 Task: Find connections with filter location Ganderkesee with filter topic #recruitmentwith filter profile language English with filter current company Condé Nast India with filter school Careers updates for engineering Students with filter industry Biotechnology Research with filter service category Team Building with filter keywords title Web Designer
Action: Mouse moved to (575, 71)
Screenshot: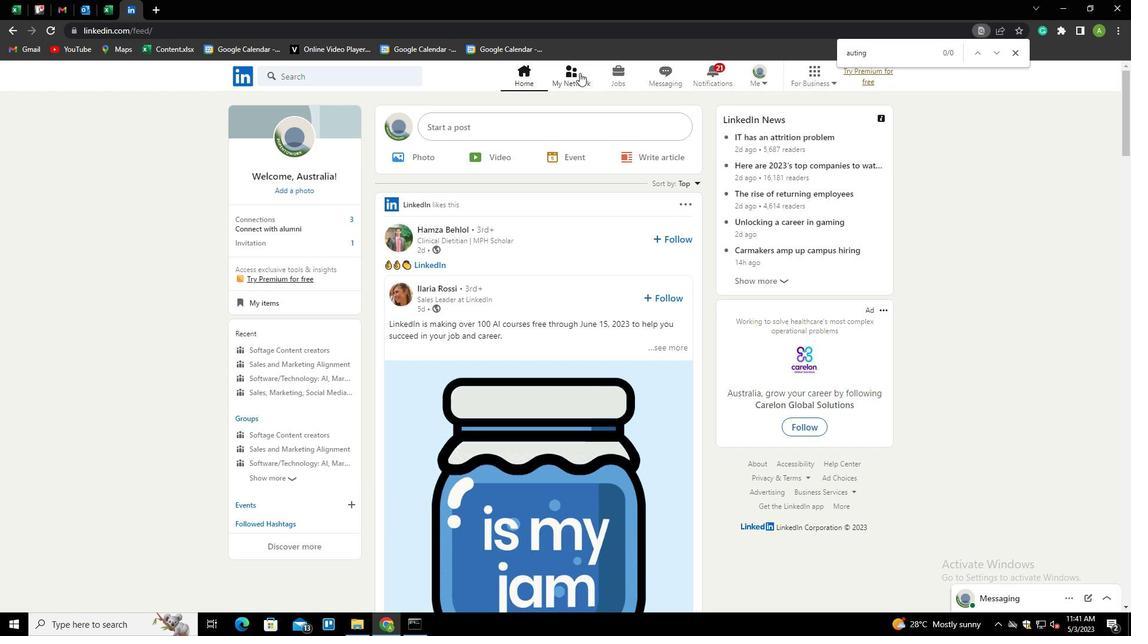 
Action: Mouse pressed left at (575, 71)
Screenshot: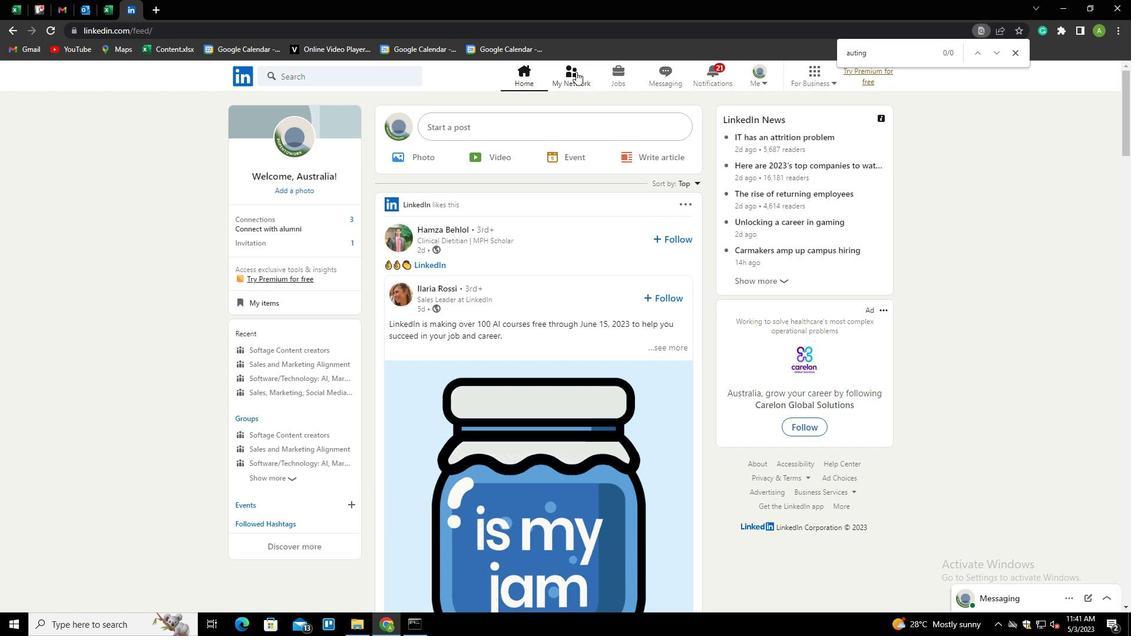 
Action: Mouse moved to (309, 143)
Screenshot: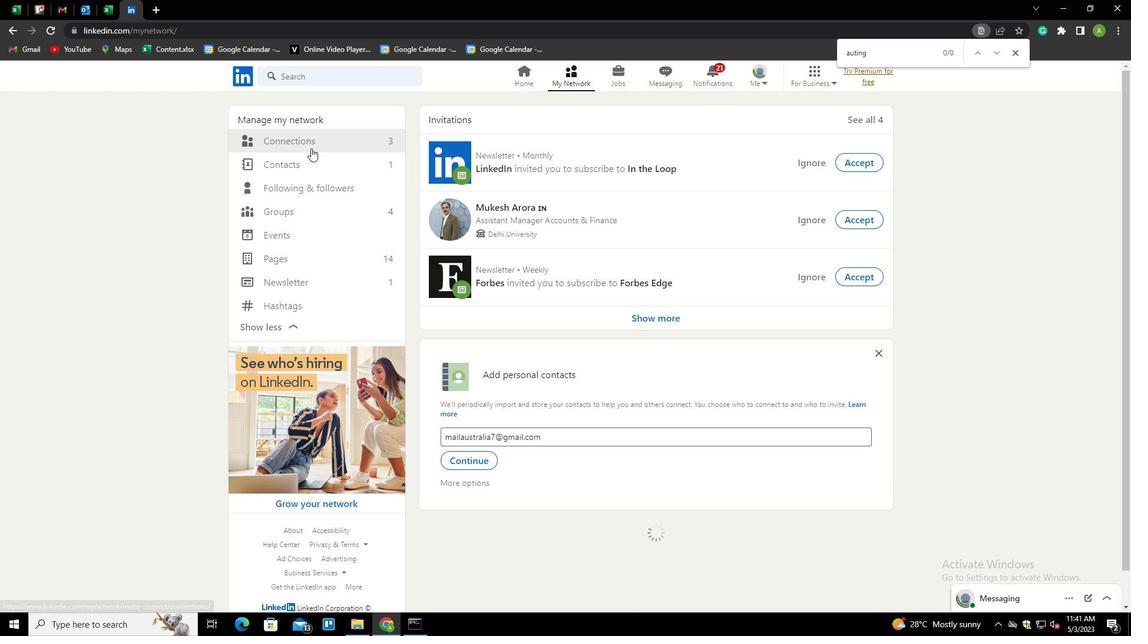 
Action: Mouse pressed left at (309, 143)
Screenshot: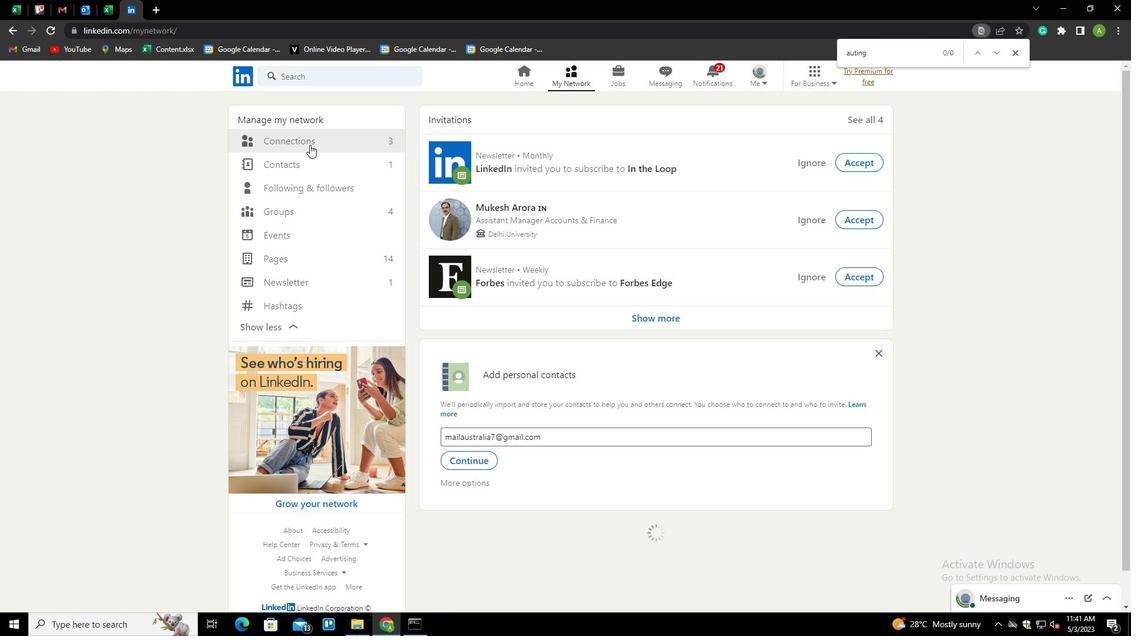 
Action: Mouse moved to (660, 141)
Screenshot: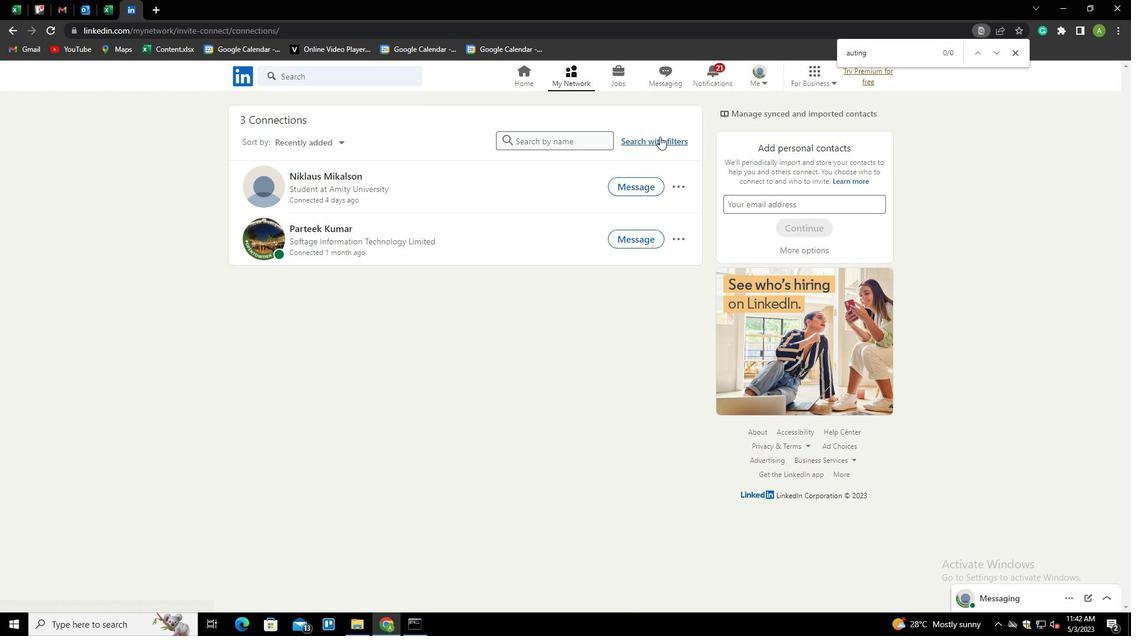 
Action: Mouse pressed left at (660, 141)
Screenshot: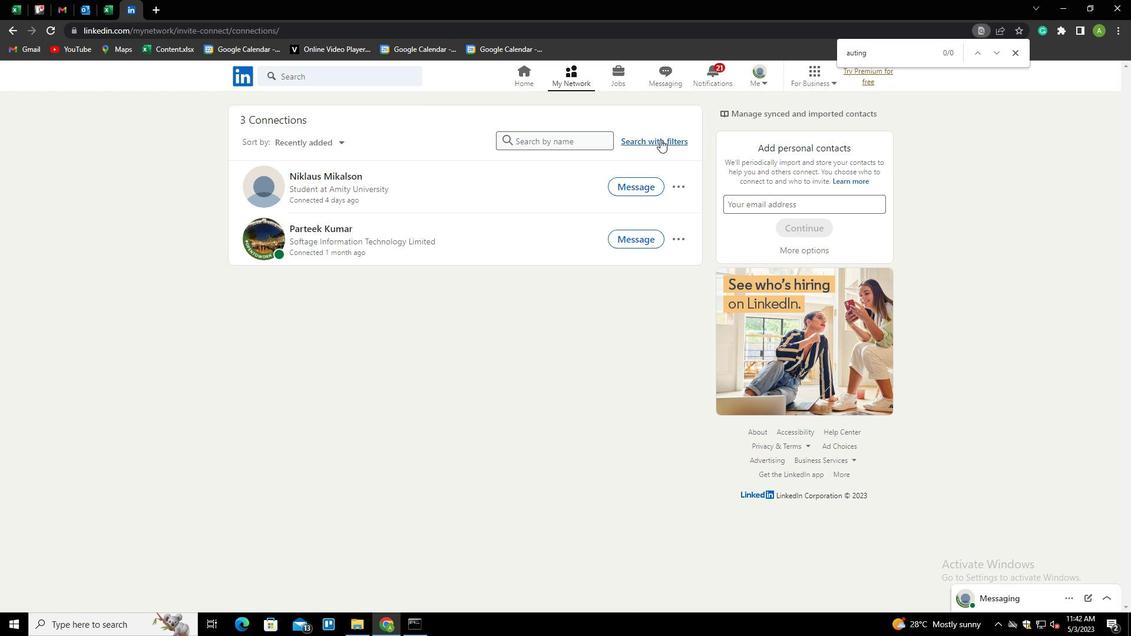 
Action: Mouse moved to (601, 109)
Screenshot: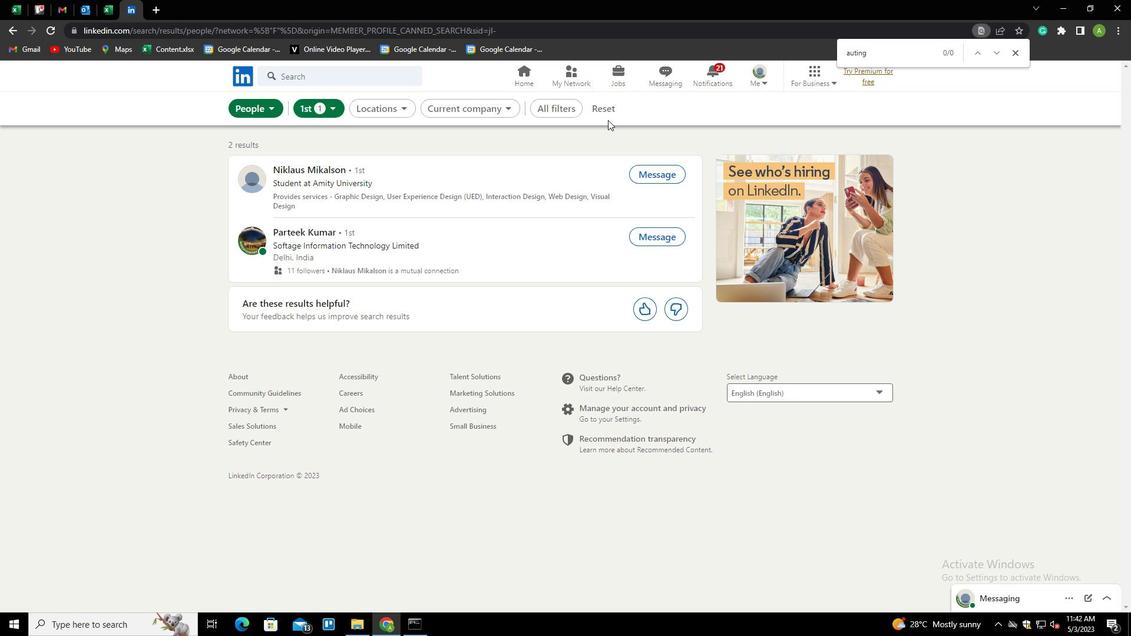 
Action: Mouse pressed left at (601, 109)
Screenshot: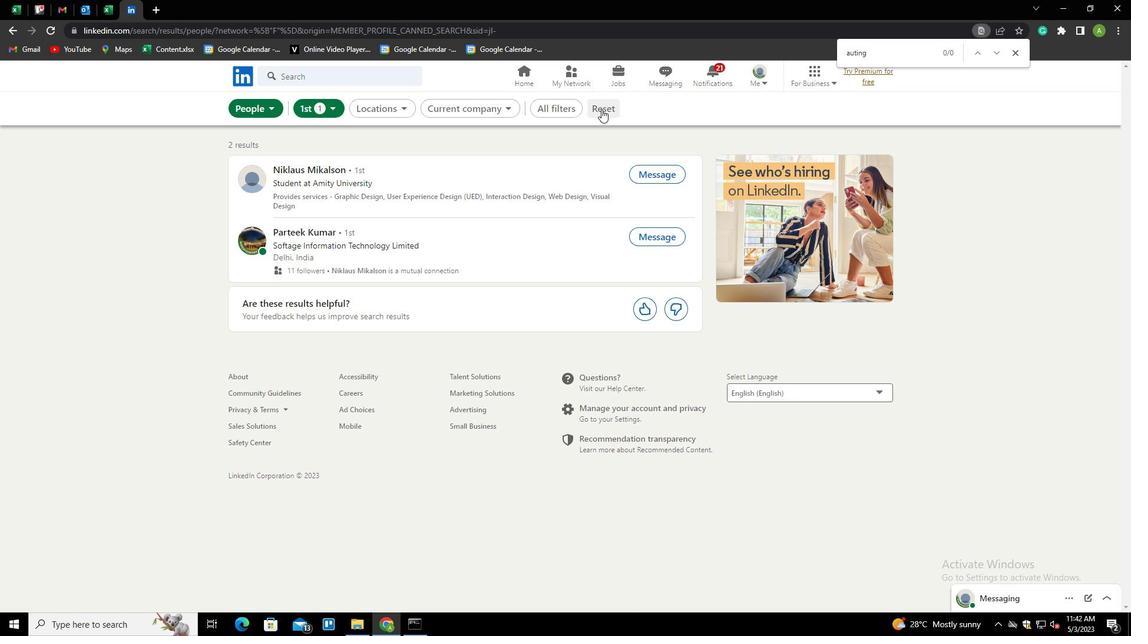 
Action: Mouse moved to (588, 109)
Screenshot: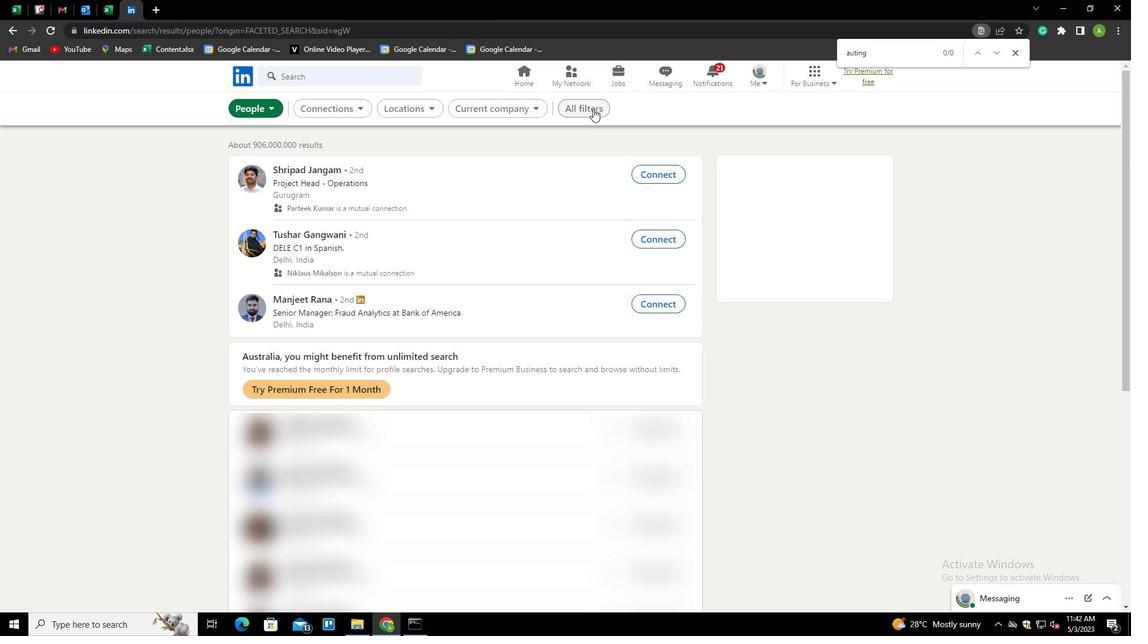 
Action: Mouse pressed left at (588, 109)
Screenshot: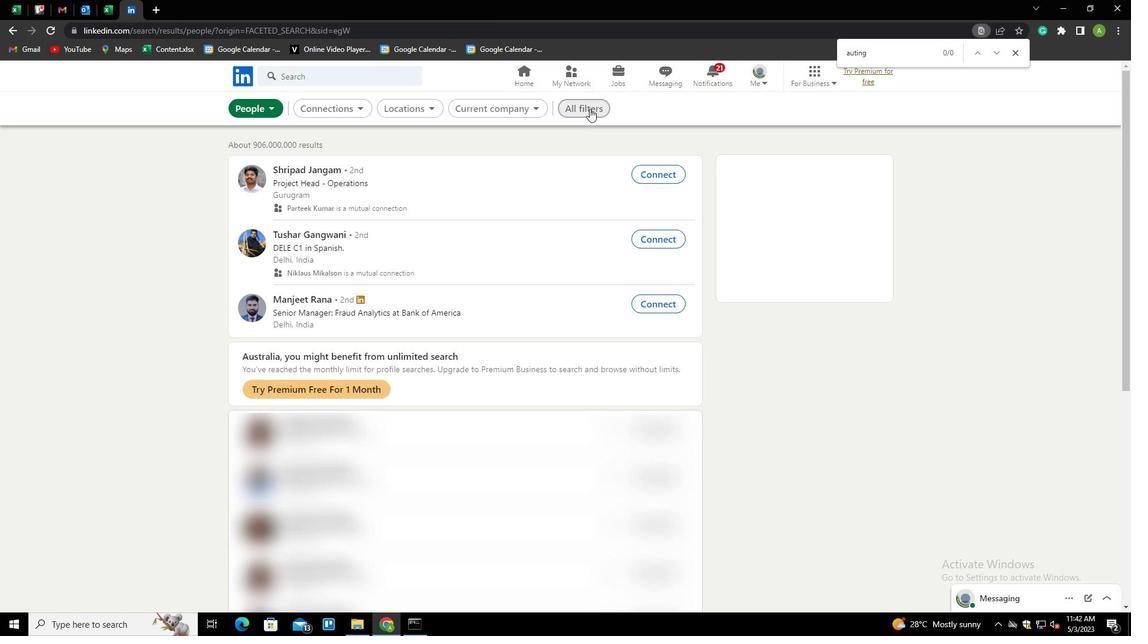 
Action: Mouse moved to (984, 360)
Screenshot: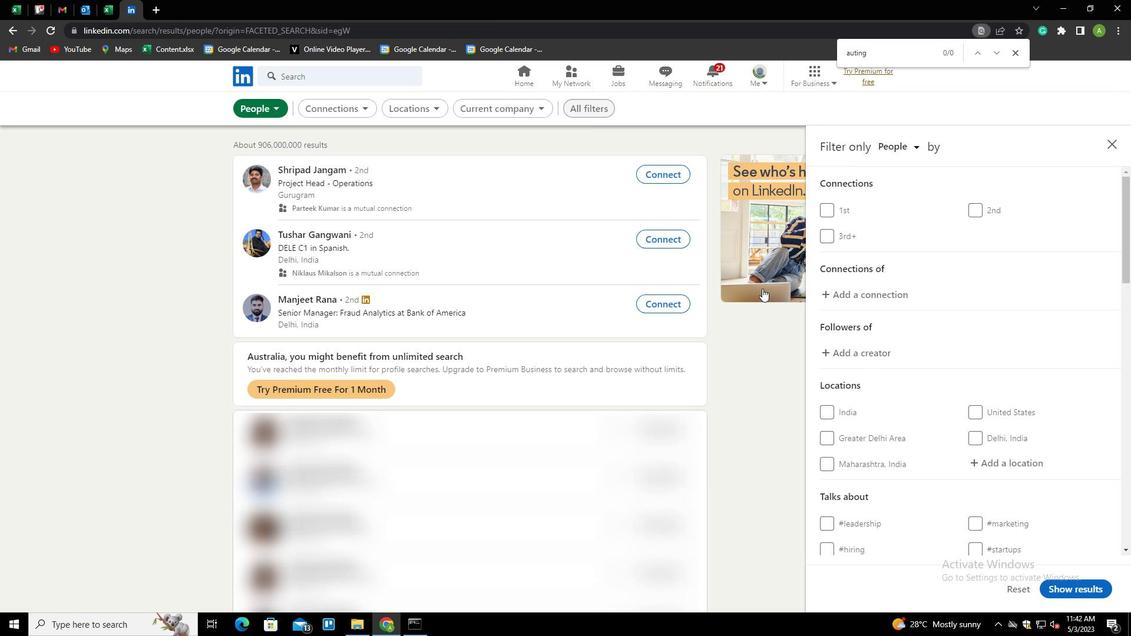 
Action: Mouse scrolled (984, 359) with delta (0, 0)
Screenshot: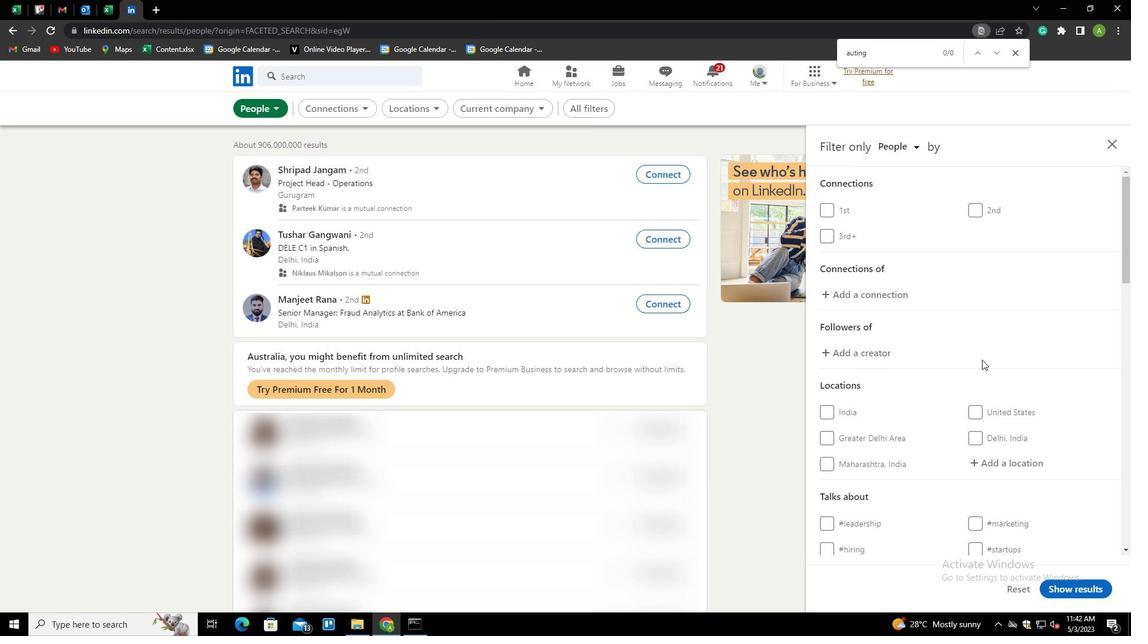 
Action: Mouse moved to (986, 405)
Screenshot: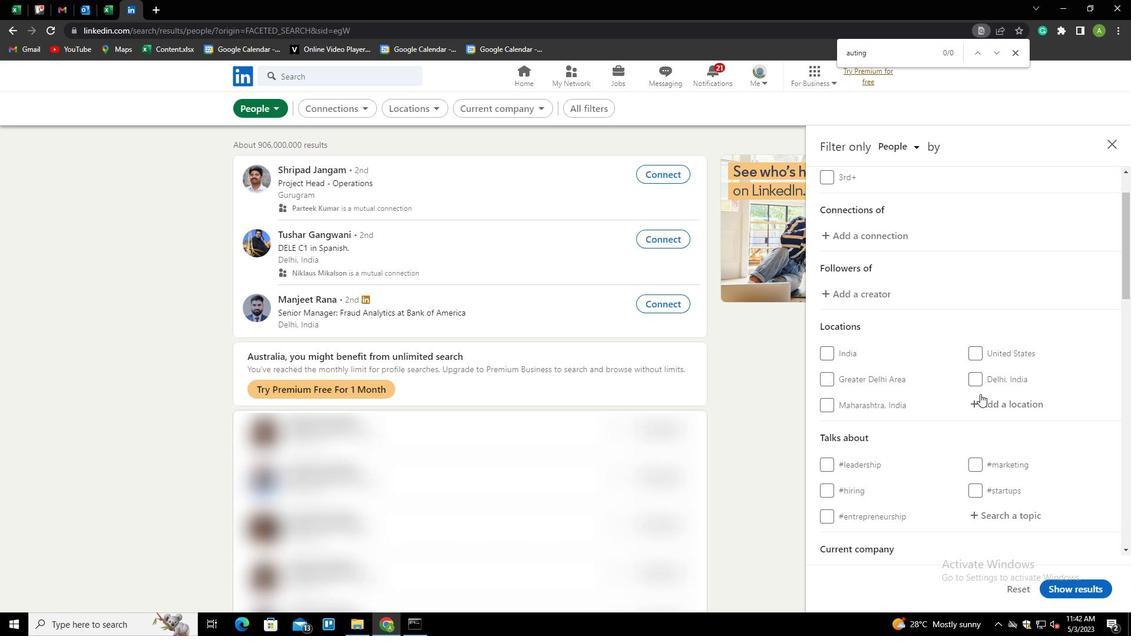 
Action: Mouse pressed left at (986, 405)
Screenshot: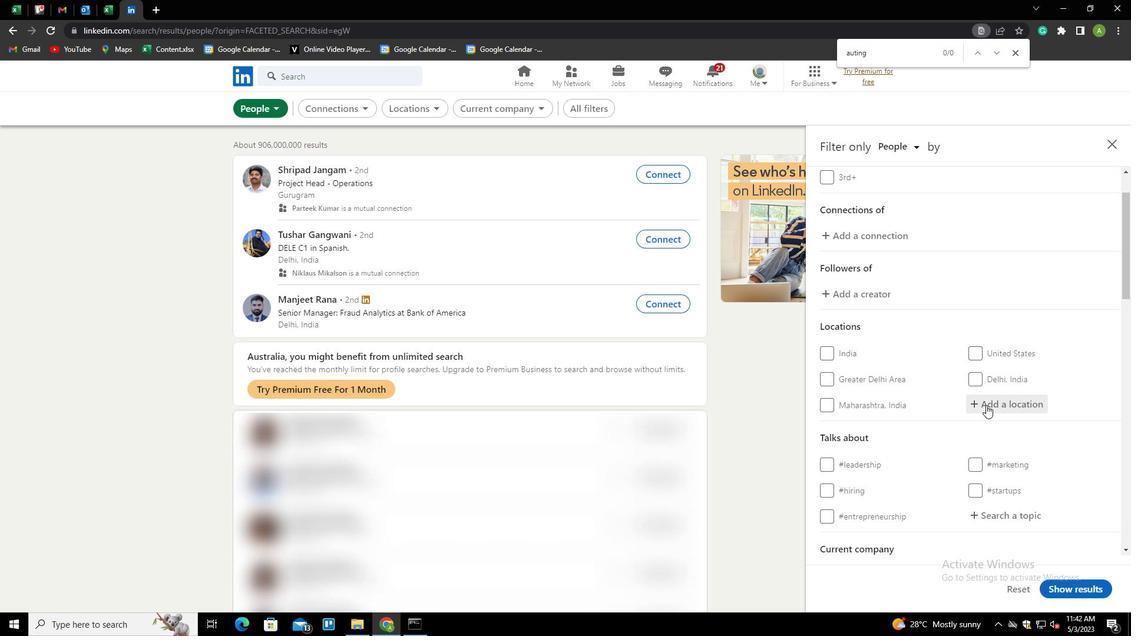 
Action: Mouse moved to (987, 405)
Screenshot: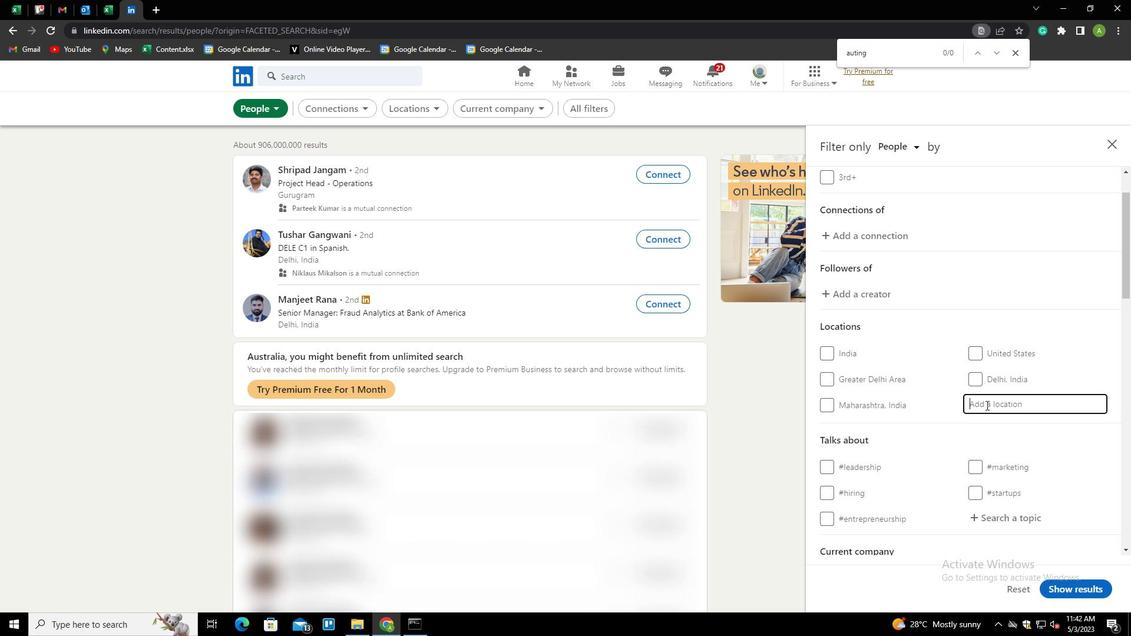 
Action: Key pressed <Key.shift>
Screenshot: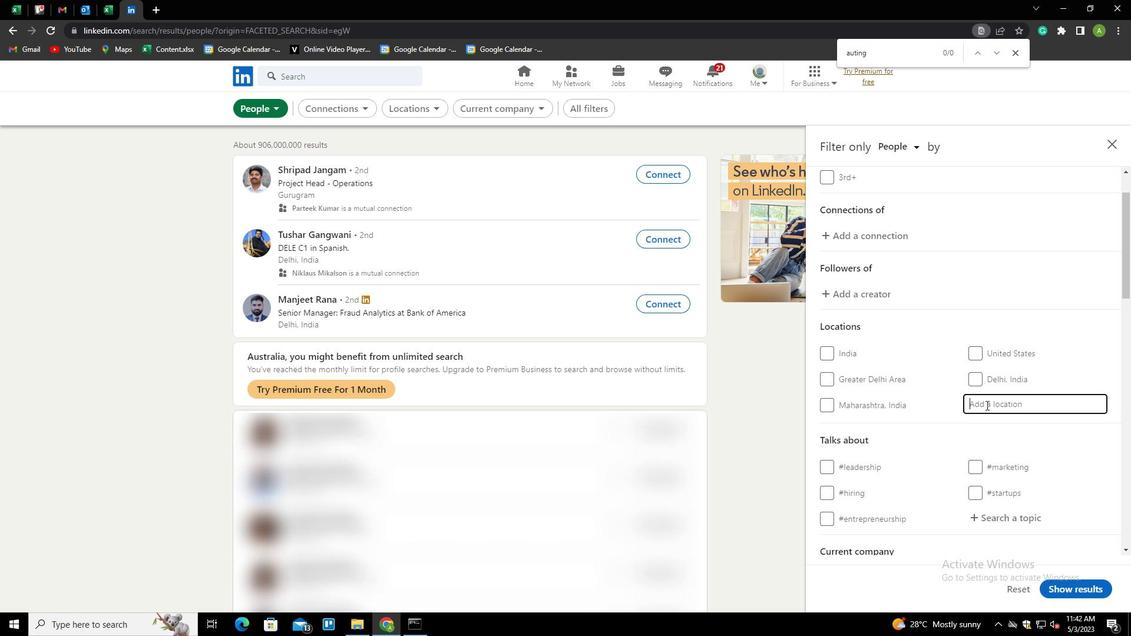 
Action: Mouse moved to (987, 405)
Screenshot: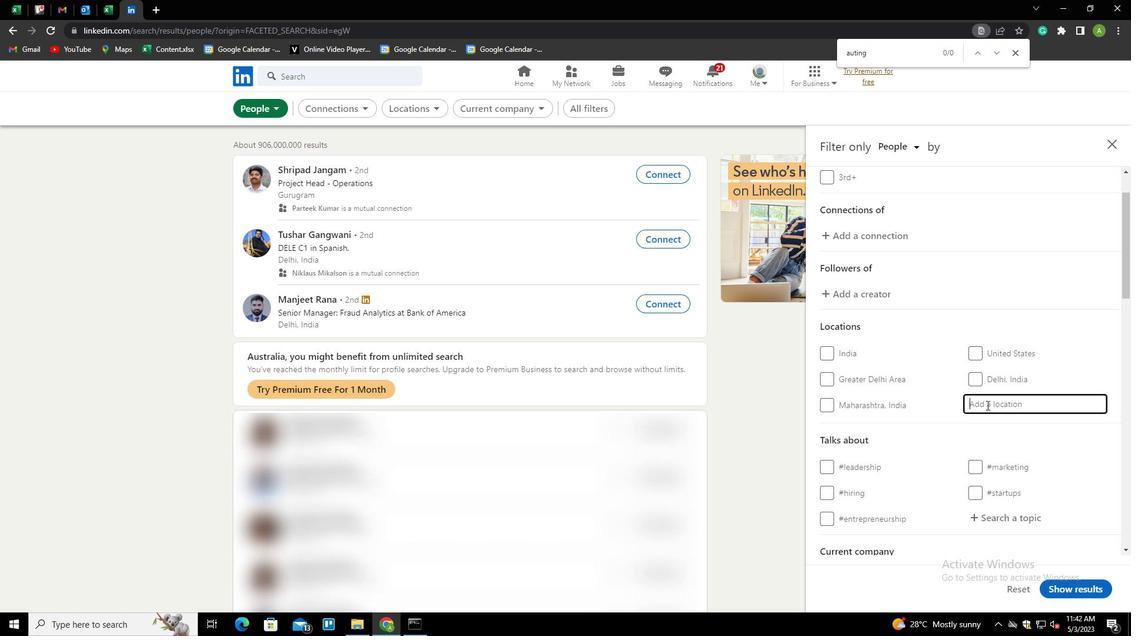 
Action: Key pressed GENDERKESEE
Screenshot: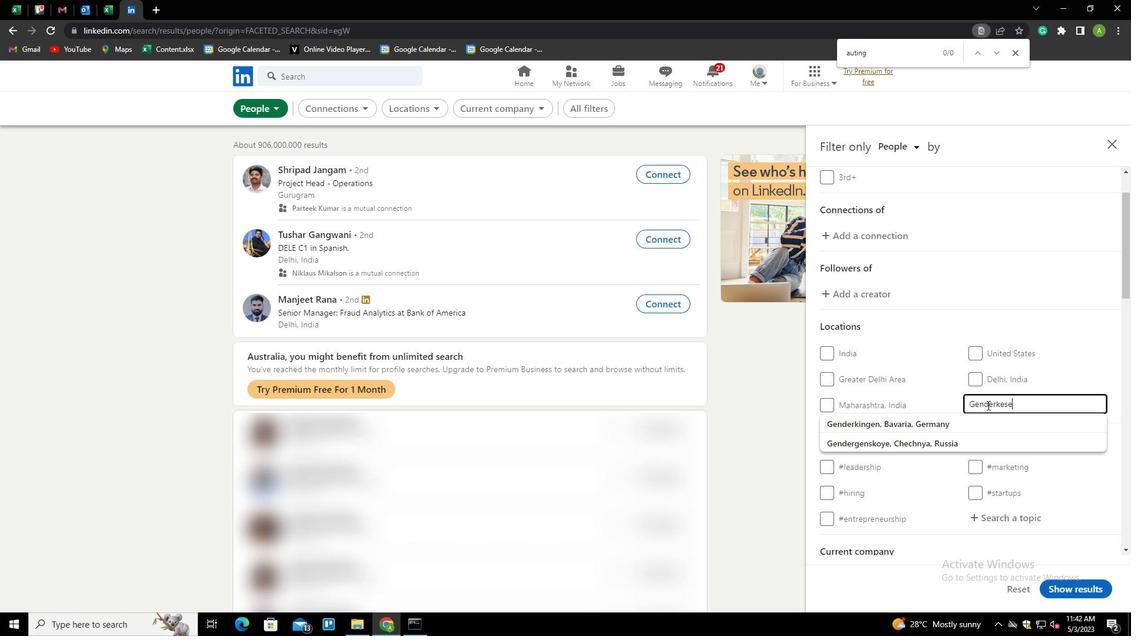 
Action: Mouse moved to (1067, 441)
Screenshot: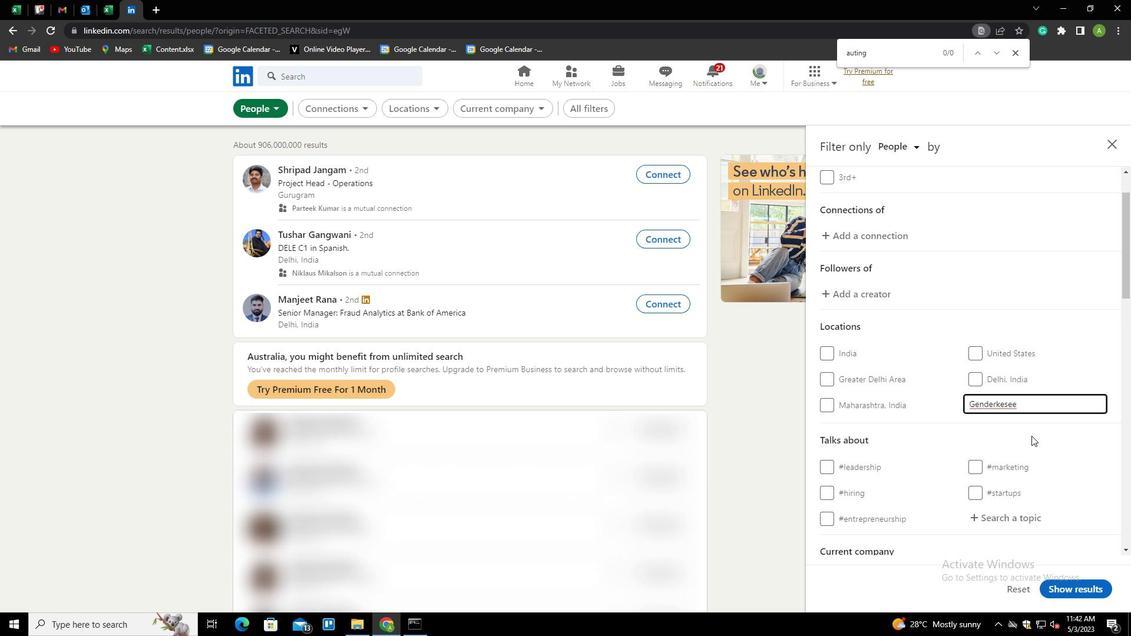 
Action: Mouse pressed left at (1067, 441)
Screenshot: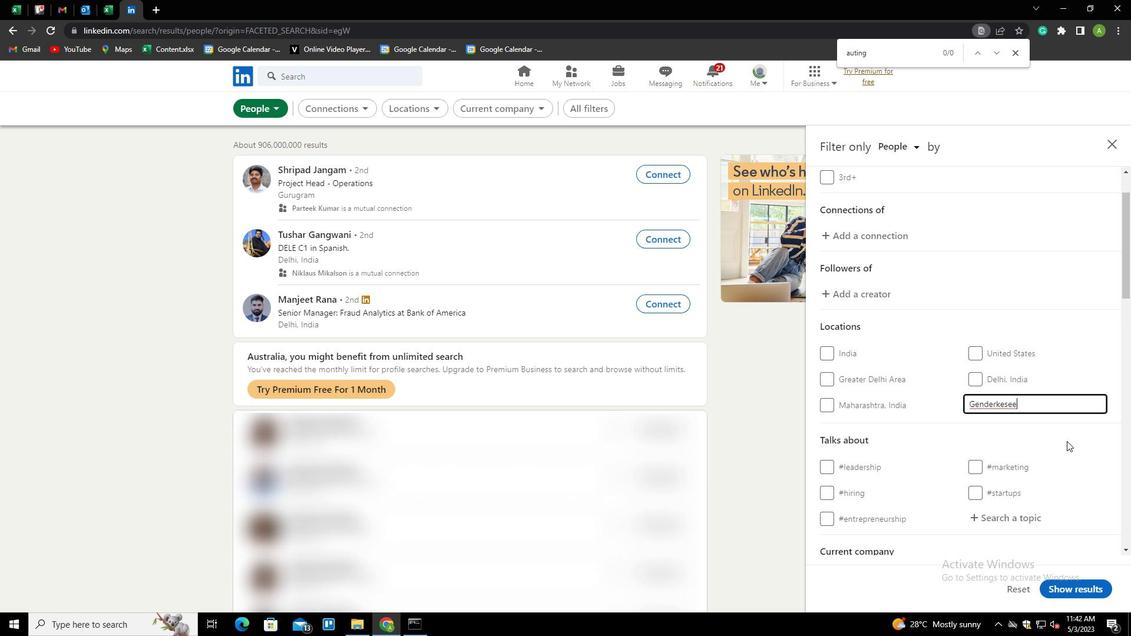 
Action: Mouse scrolled (1067, 440) with delta (0, 0)
Screenshot: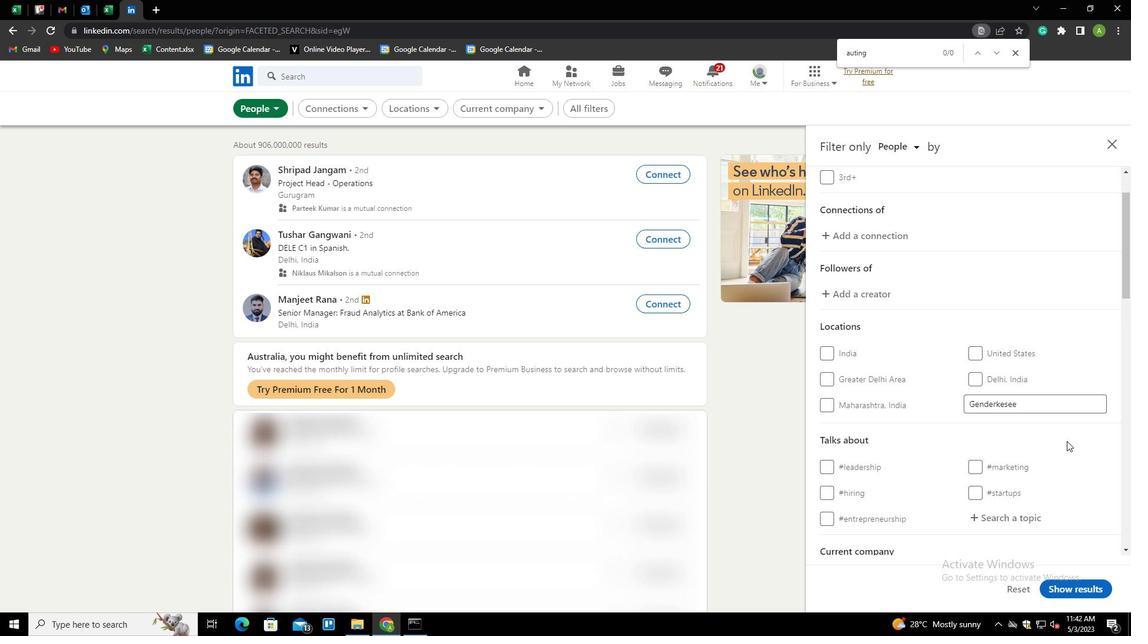 
Action: Mouse scrolled (1067, 440) with delta (0, 0)
Screenshot: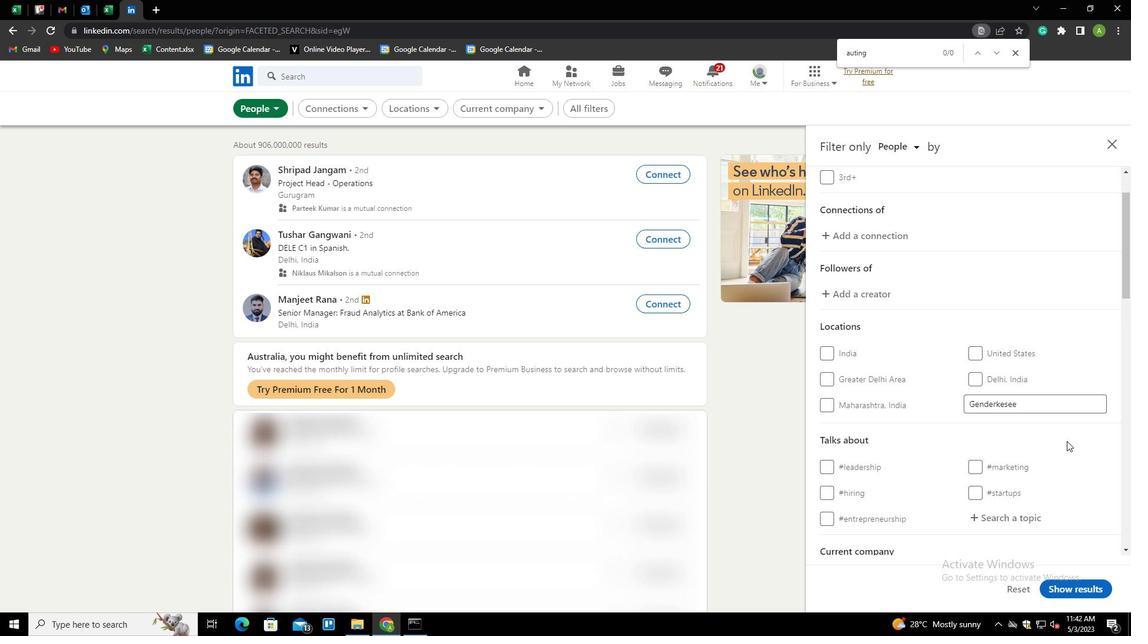 
Action: Mouse moved to (1014, 398)
Screenshot: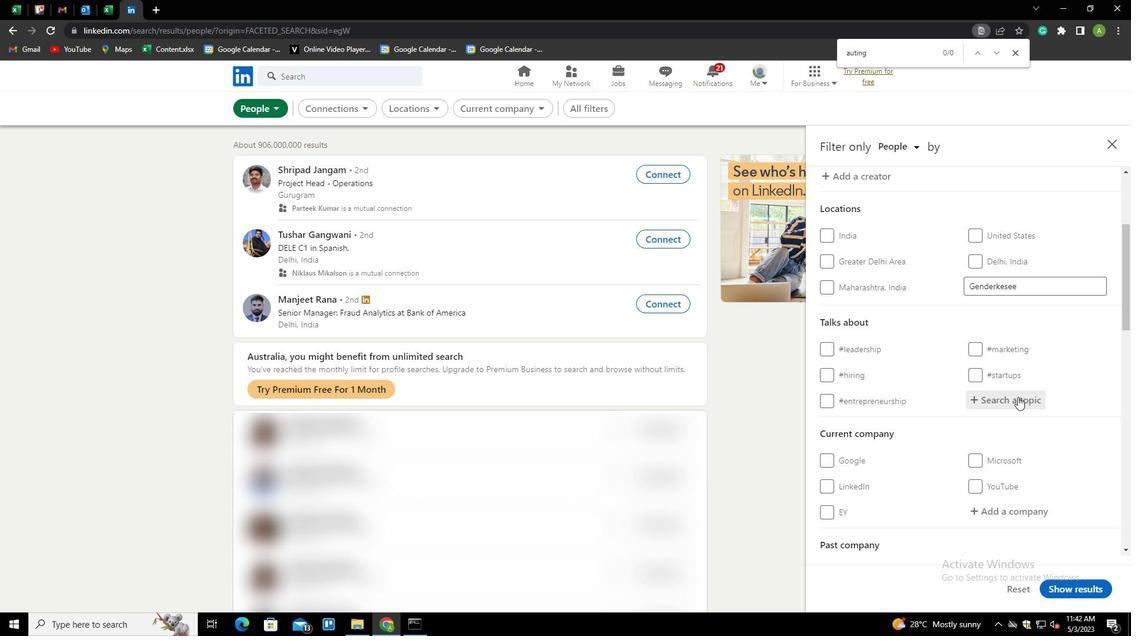 
Action: Mouse pressed left at (1014, 398)
Screenshot: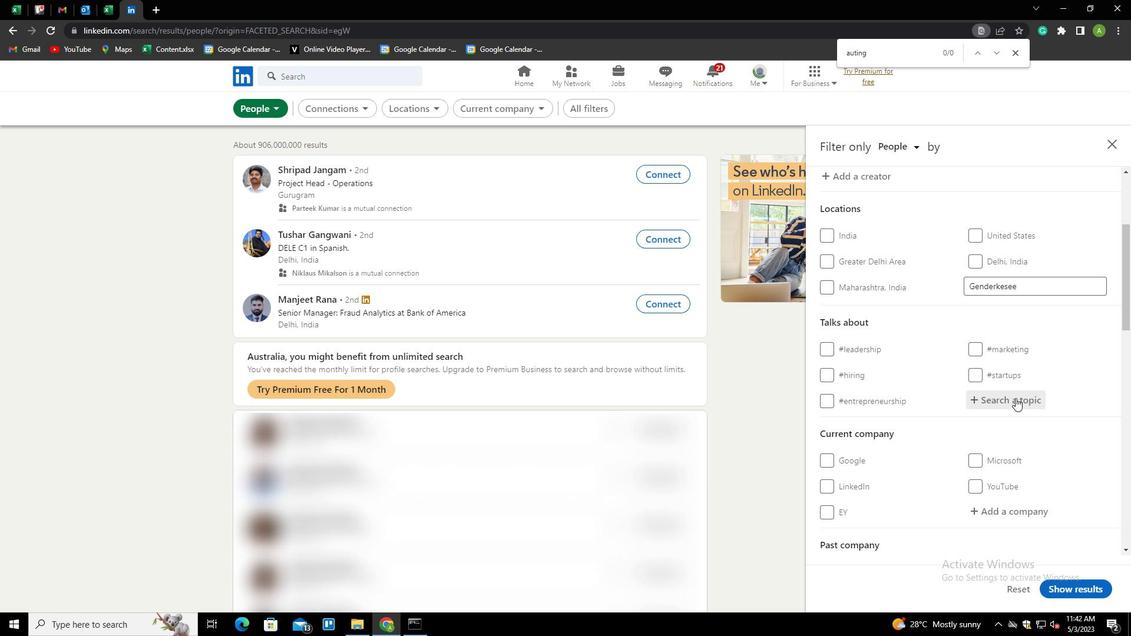 
Action: Mouse moved to (1015, 401)
Screenshot: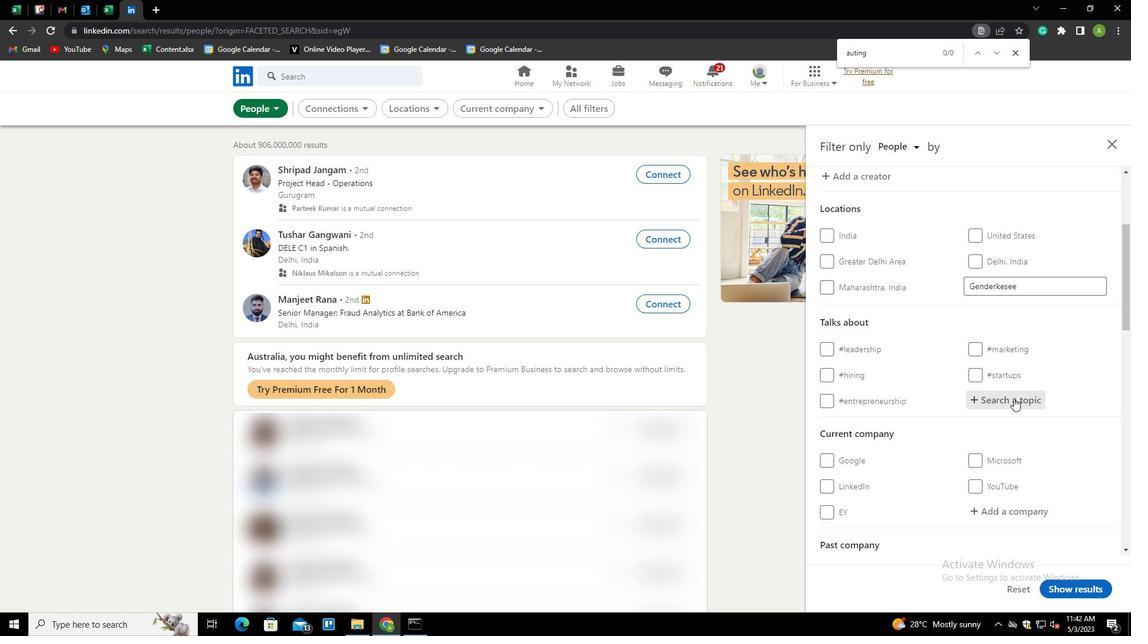 
Action: Key pressed RECRUITMENT<Key.down><Key.enter>
Screenshot: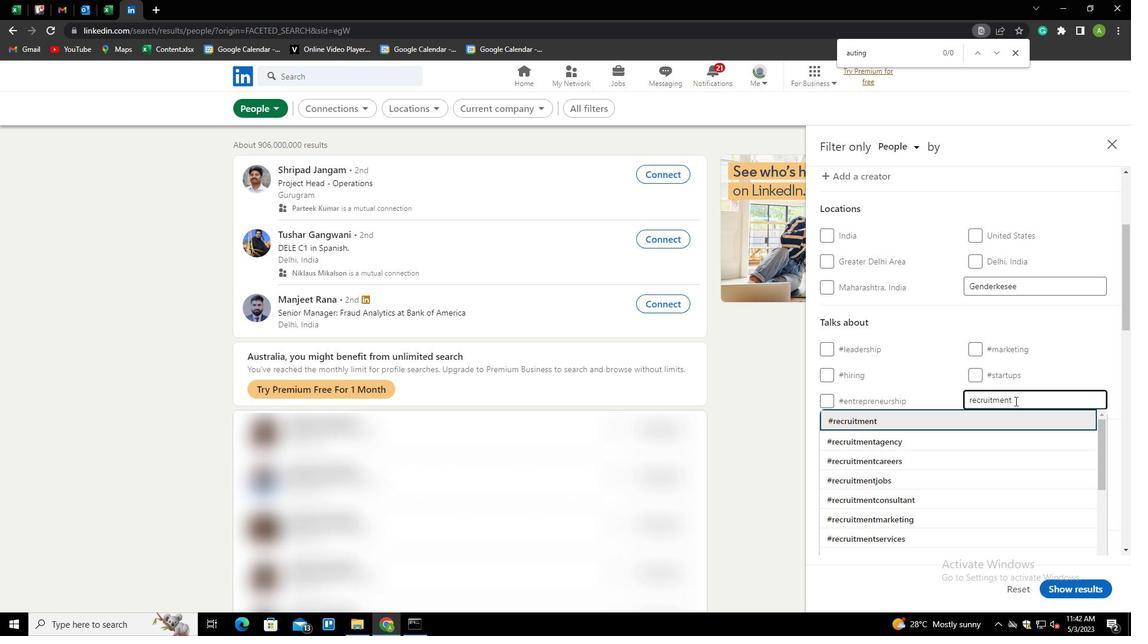 
Action: Mouse scrolled (1015, 400) with delta (0, 0)
Screenshot: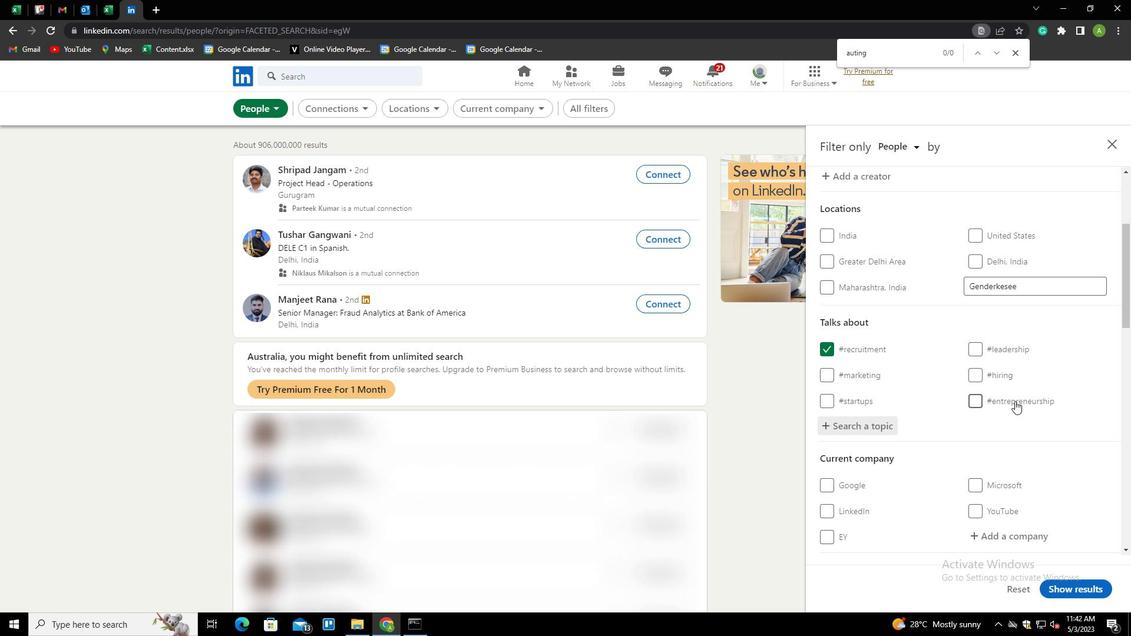 
Action: Mouse scrolled (1015, 400) with delta (0, 0)
Screenshot: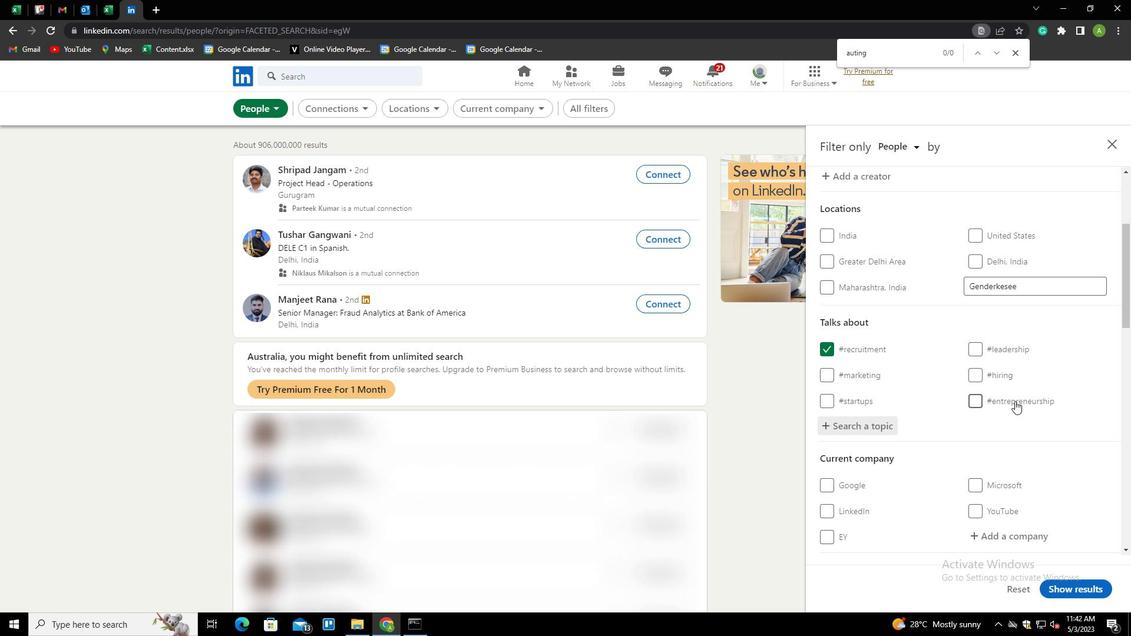 
Action: Mouse scrolled (1015, 400) with delta (0, 0)
Screenshot: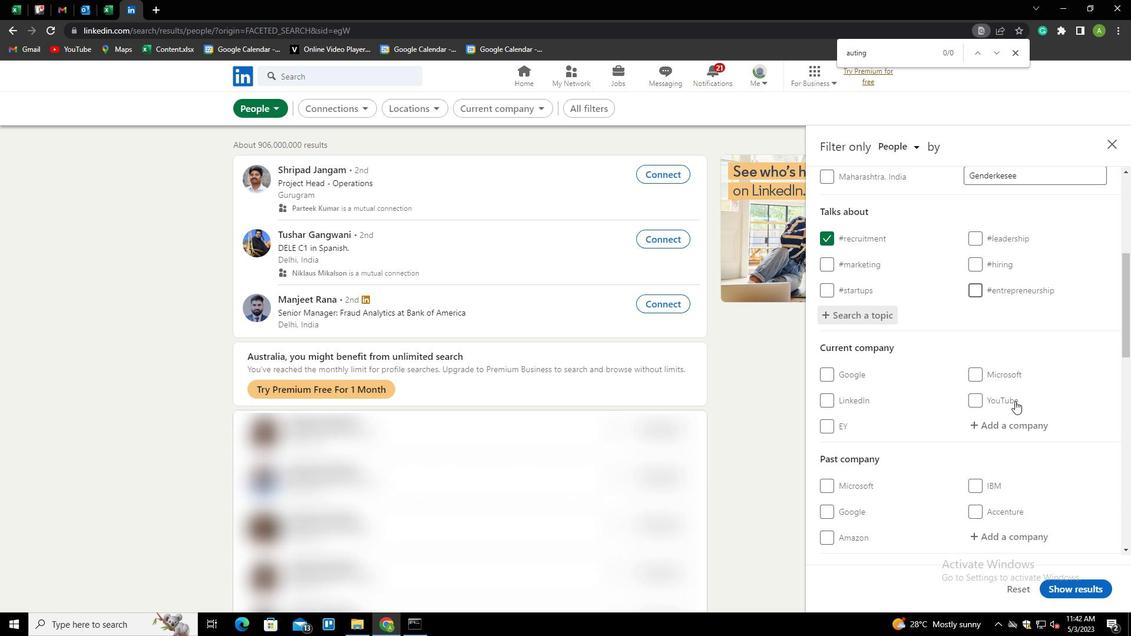 
Action: Mouse scrolled (1015, 400) with delta (0, 0)
Screenshot: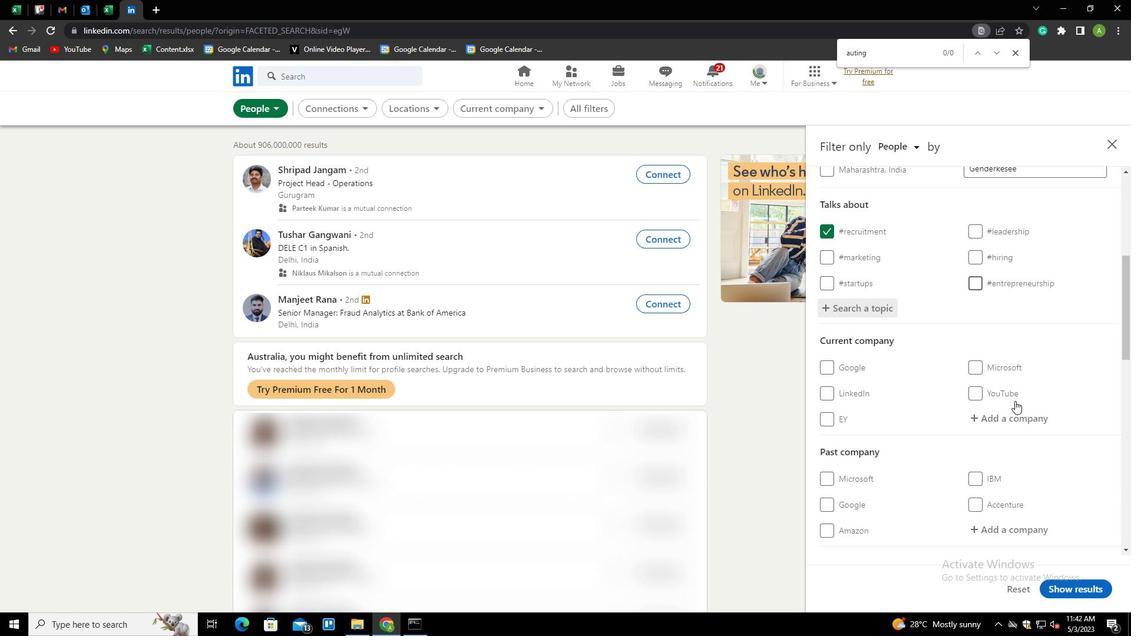 
Action: Mouse scrolled (1015, 400) with delta (0, 0)
Screenshot: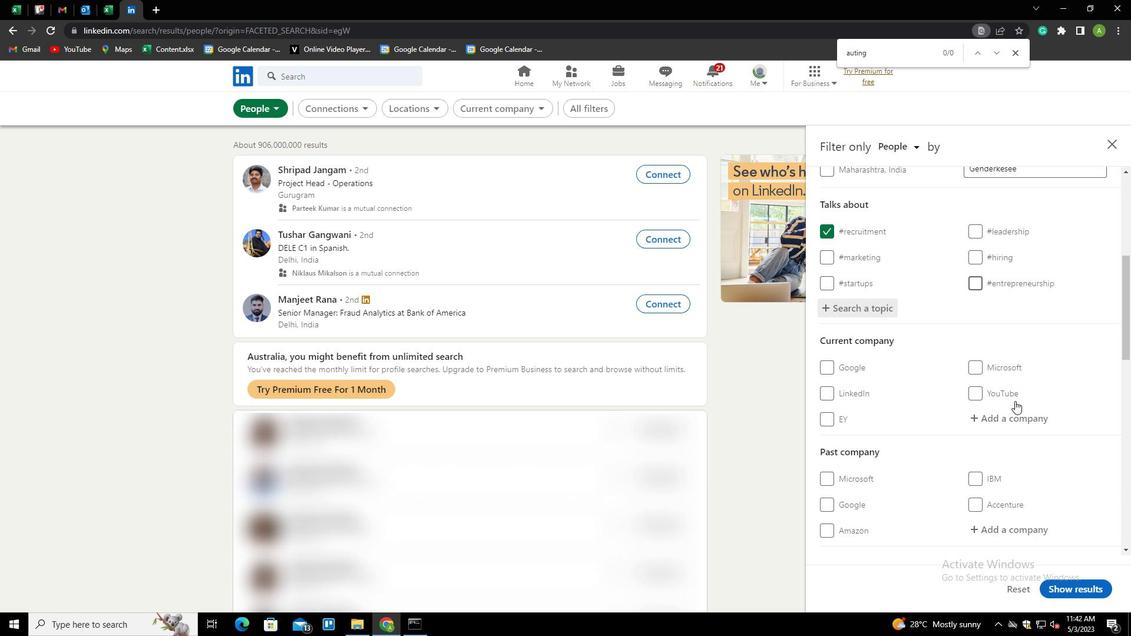 
Action: Mouse scrolled (1015, 400) with delta (0, 0)
Screenshot: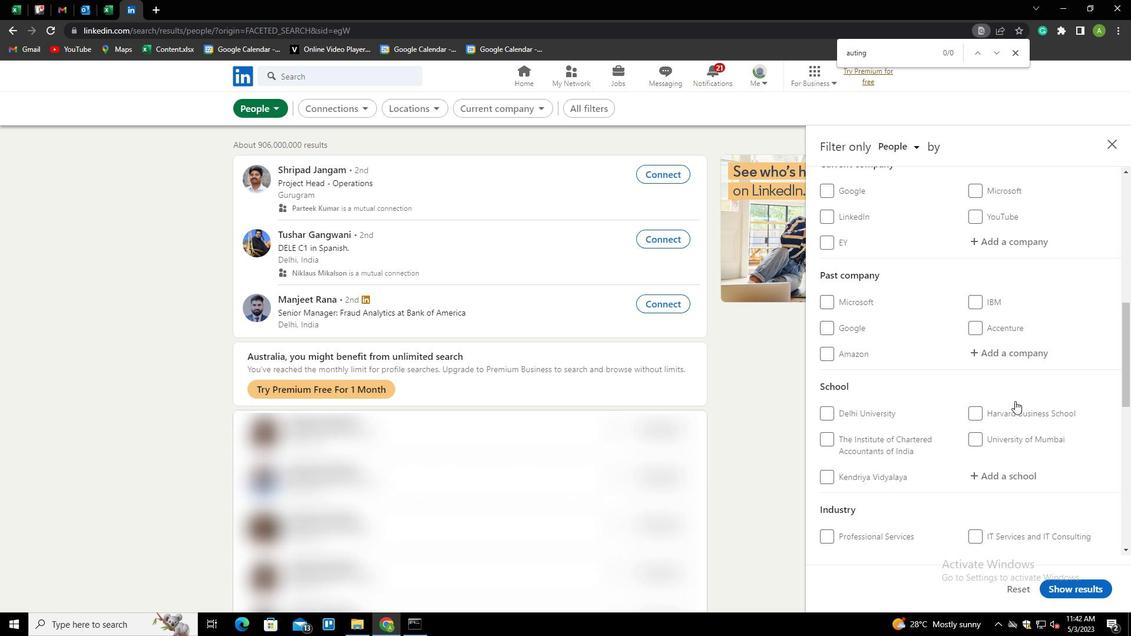
Action: Mouse scrolled (1015, 400) with delta (0, 0)
Screenshot: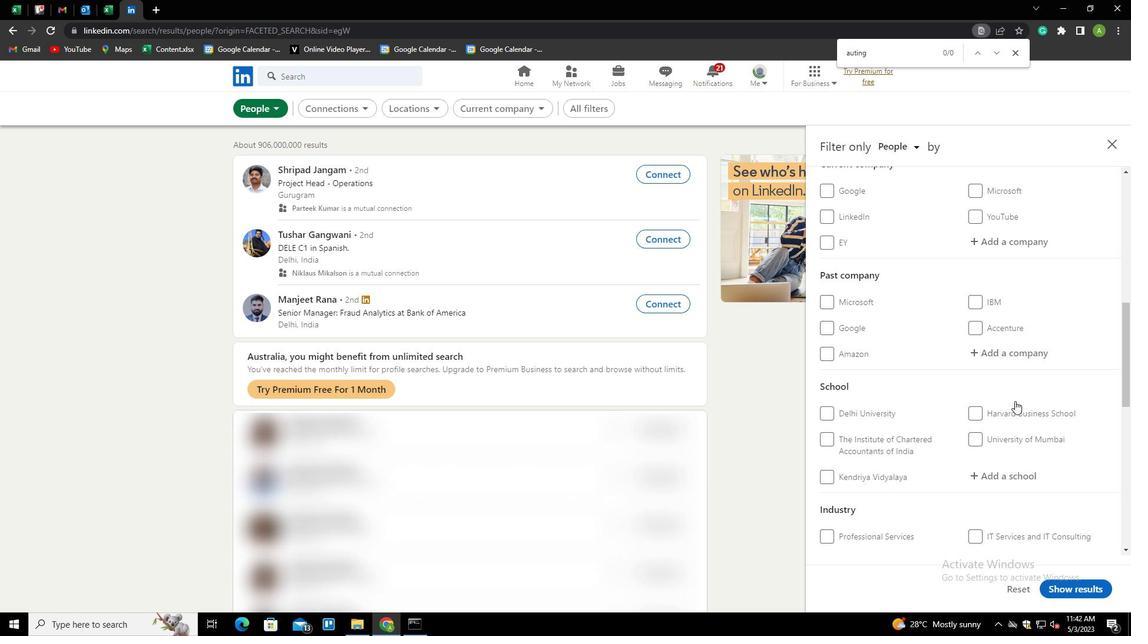 
Action: Mouse scrolled (1015, 400) with delta (0, 0)
Screenshot: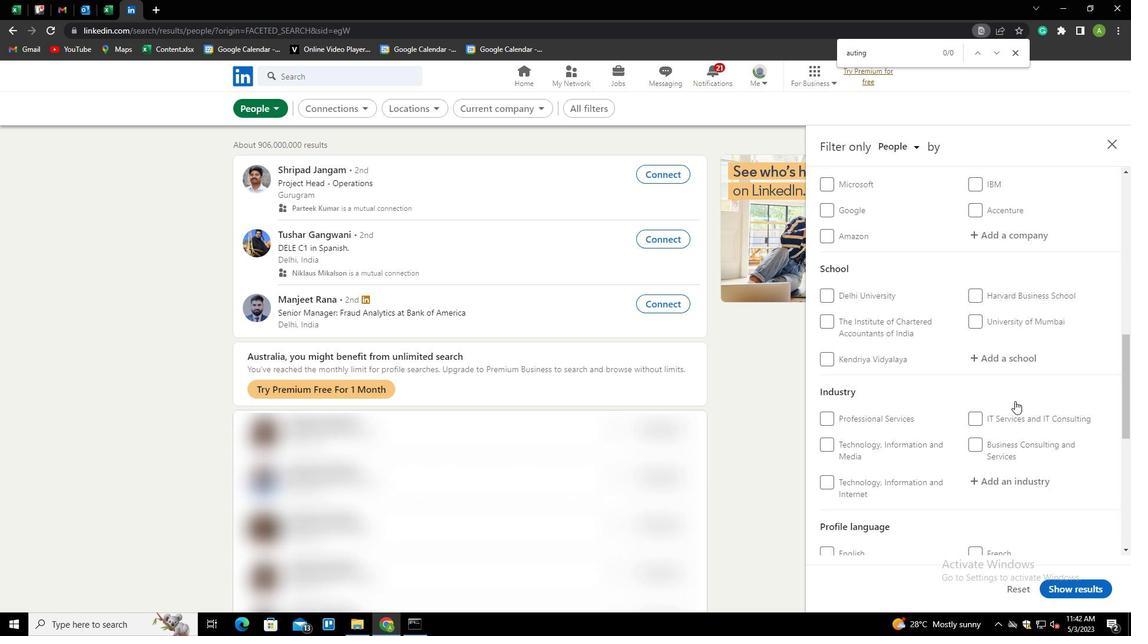 
Action: Mouse scrolled (1015, 400) with delta (0, 0)
Screenshot: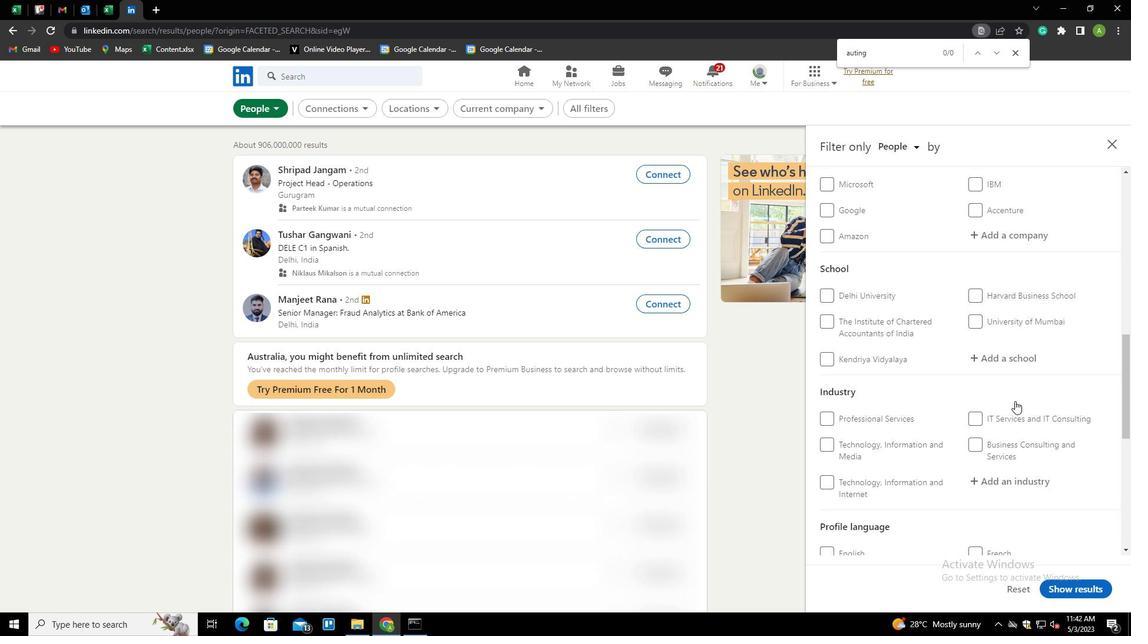 
Action: Mouse moved to (840, 435)
Screenshot: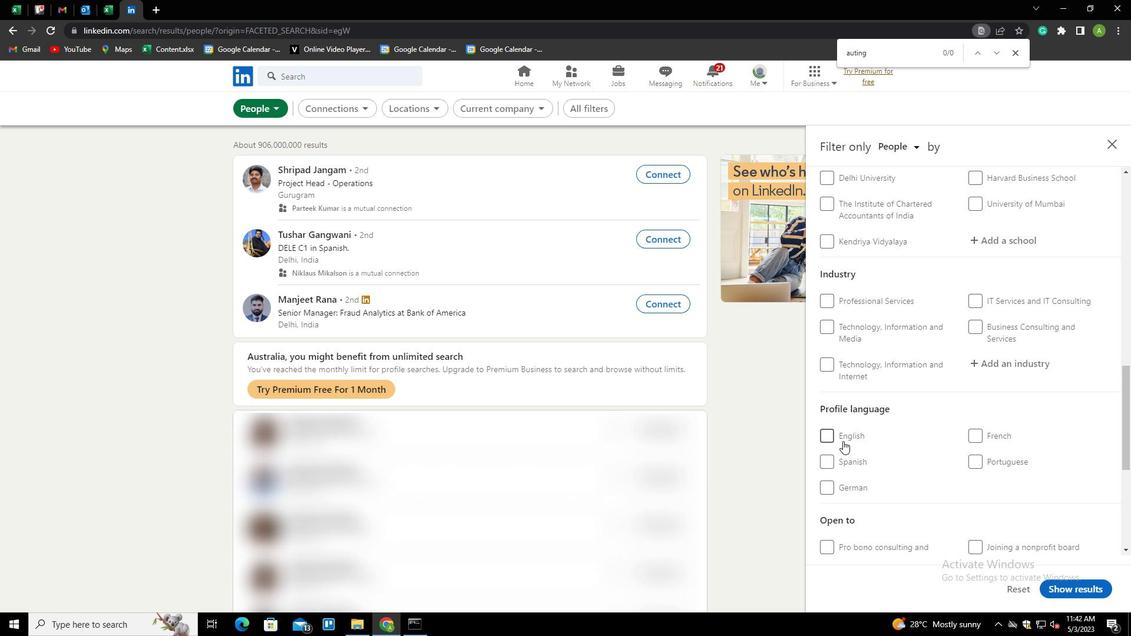 
Action: Mouse pressed left at (840, 435)
Screenshot: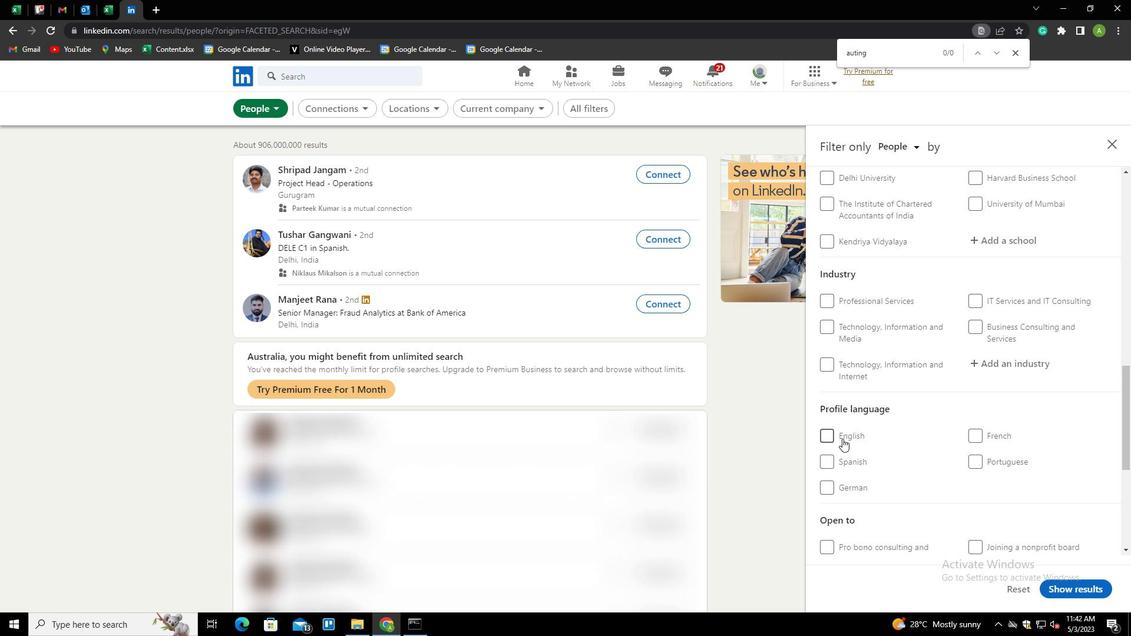 
Action: Mouse moved to (969, 406)
Screenshot: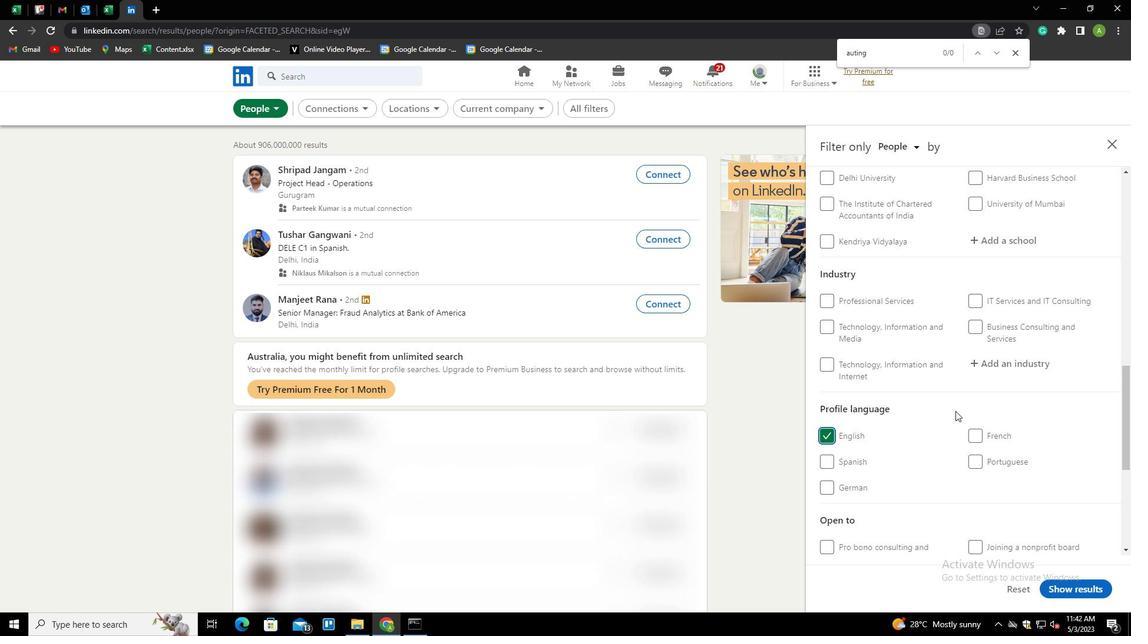 
Action: Mouse scrolled (969, 407) with delta (0, 0)
Screenshot: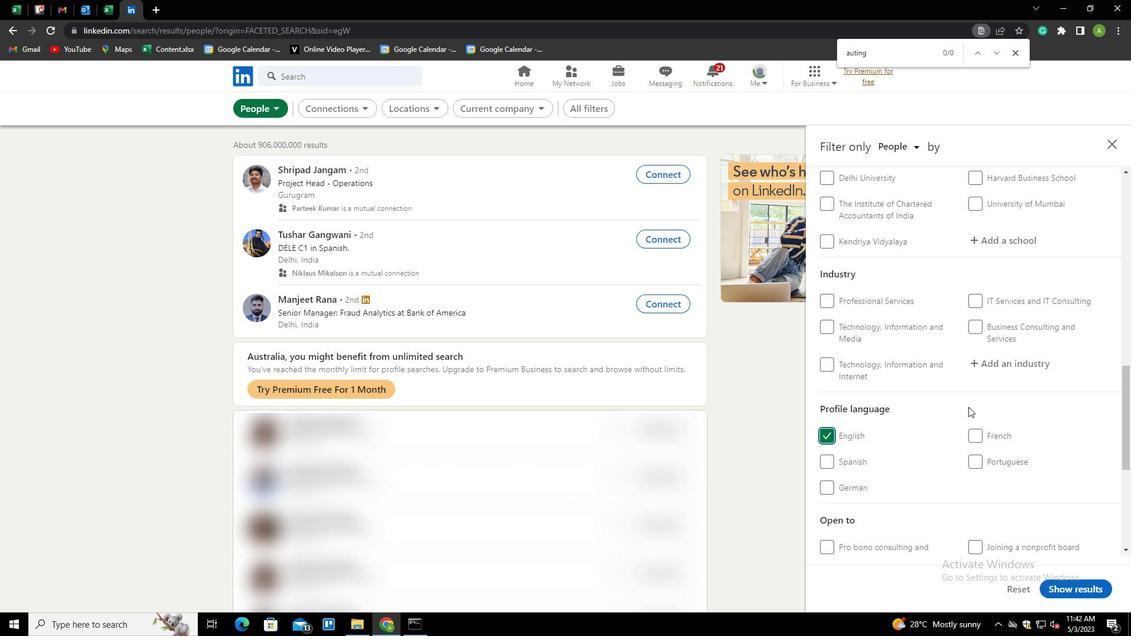 
Action: Mouse scrolled (969, 407) with delta (0, 0)
Screenshot: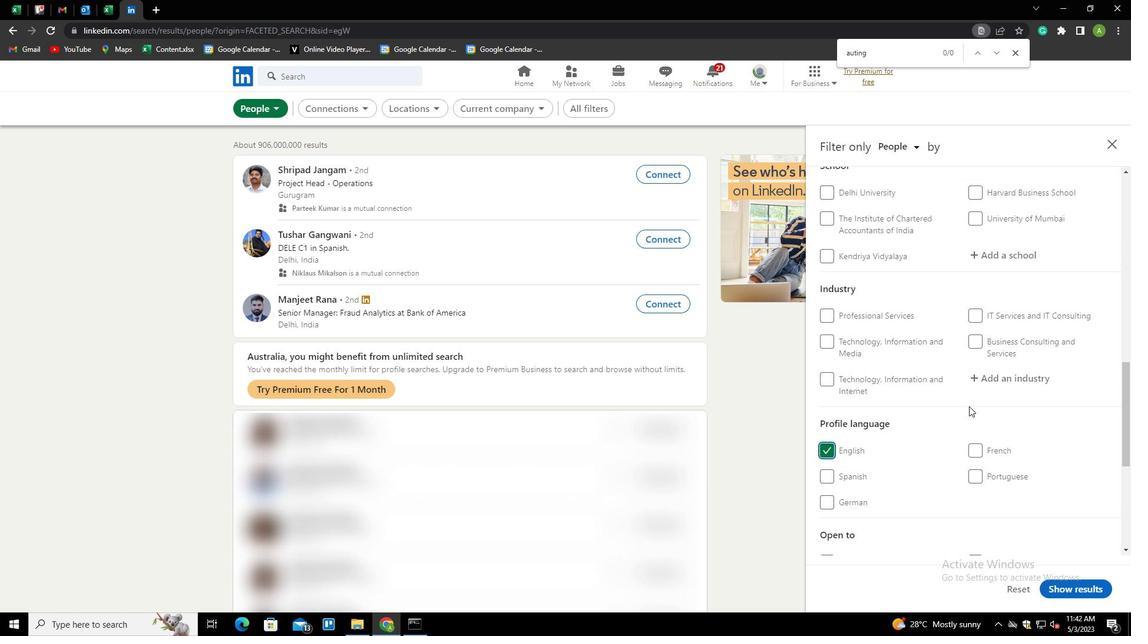 
Action: Mouse scrolled (969, 407) with delta (0, 0)
Screenshot: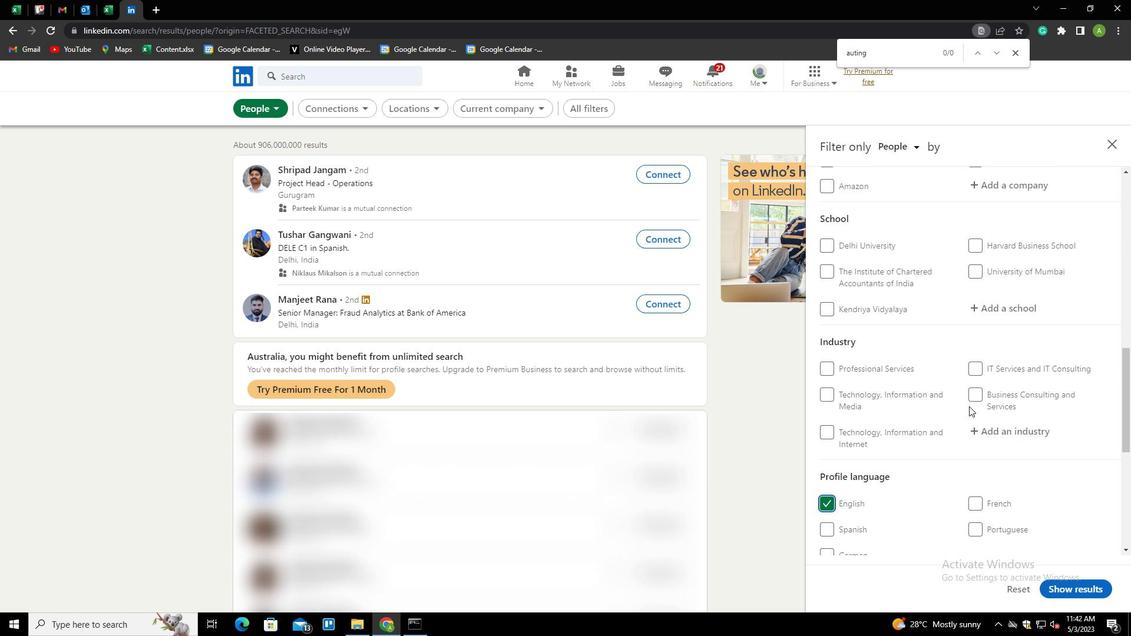 
Action: Mouse scrolled (969, 407) with delta (0, 0)
Screenshot: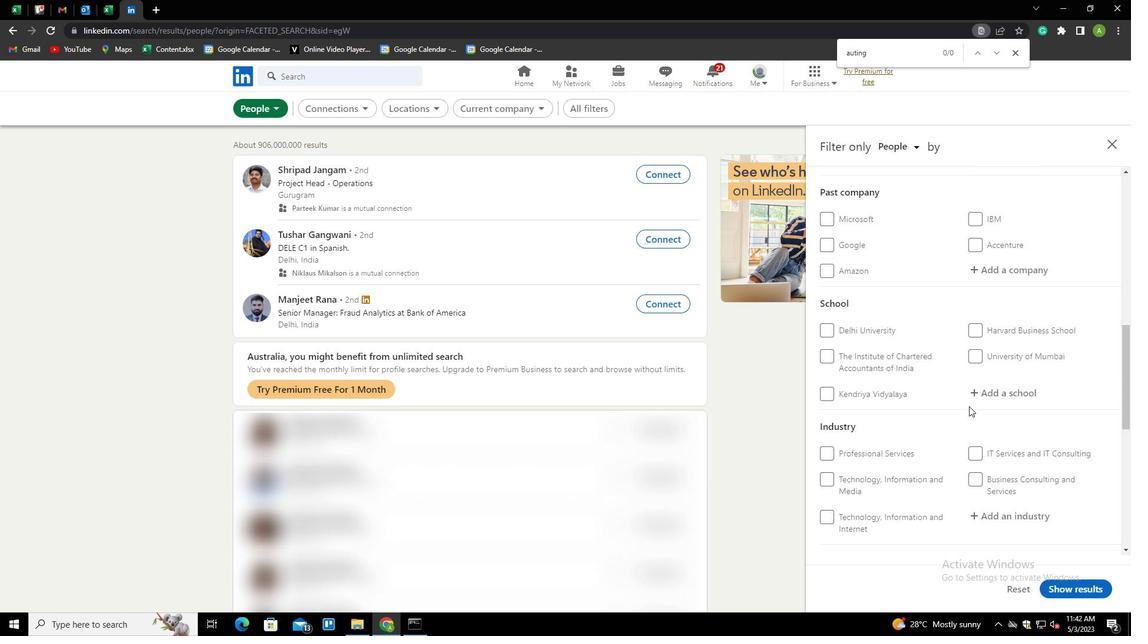 
Action: Mouse scrolled (969, 407) with delta (0, 0)
Screenshot: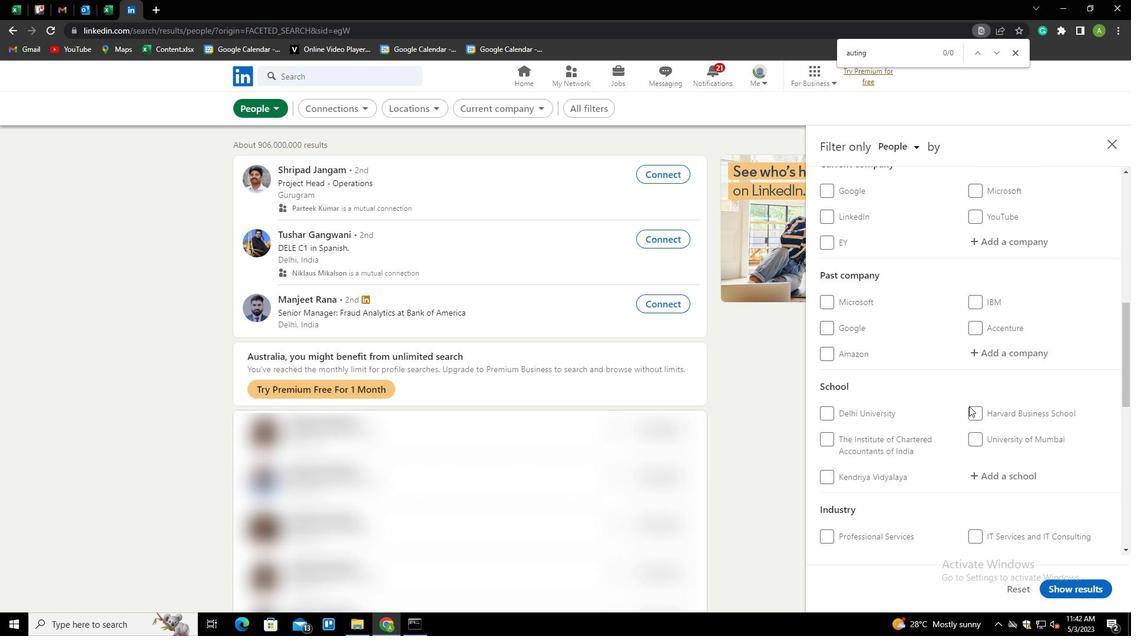
Action: Mouse scrolled (969, 407) with delta (0, 0)
Screenshot: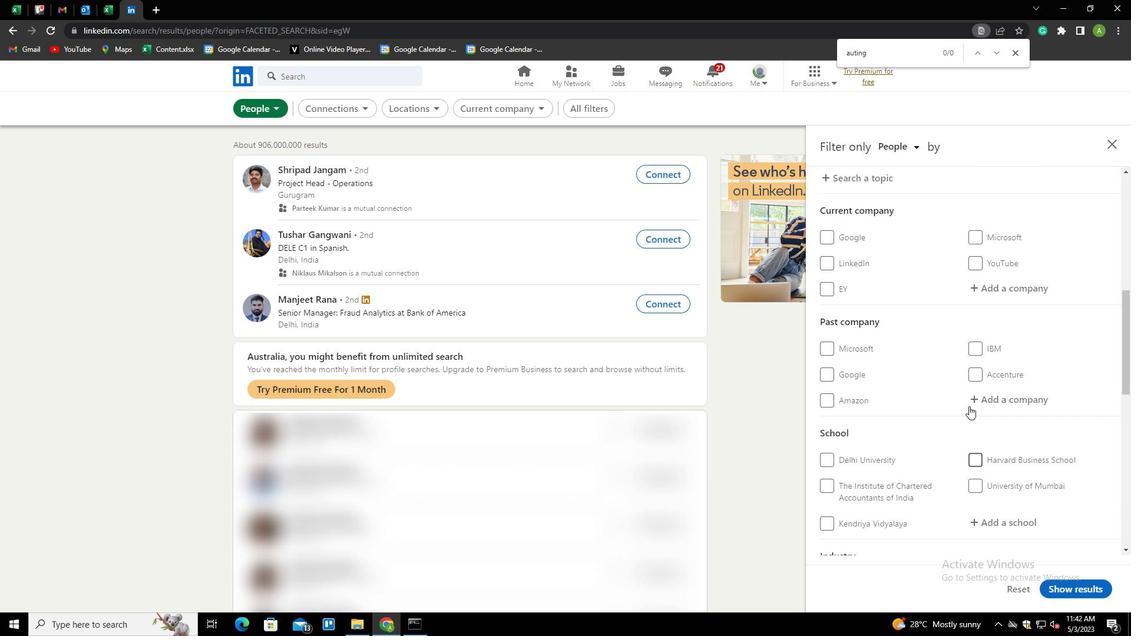 
Action: Mouse scrolled (969, 407) with delta (0, 0)
Screenshot: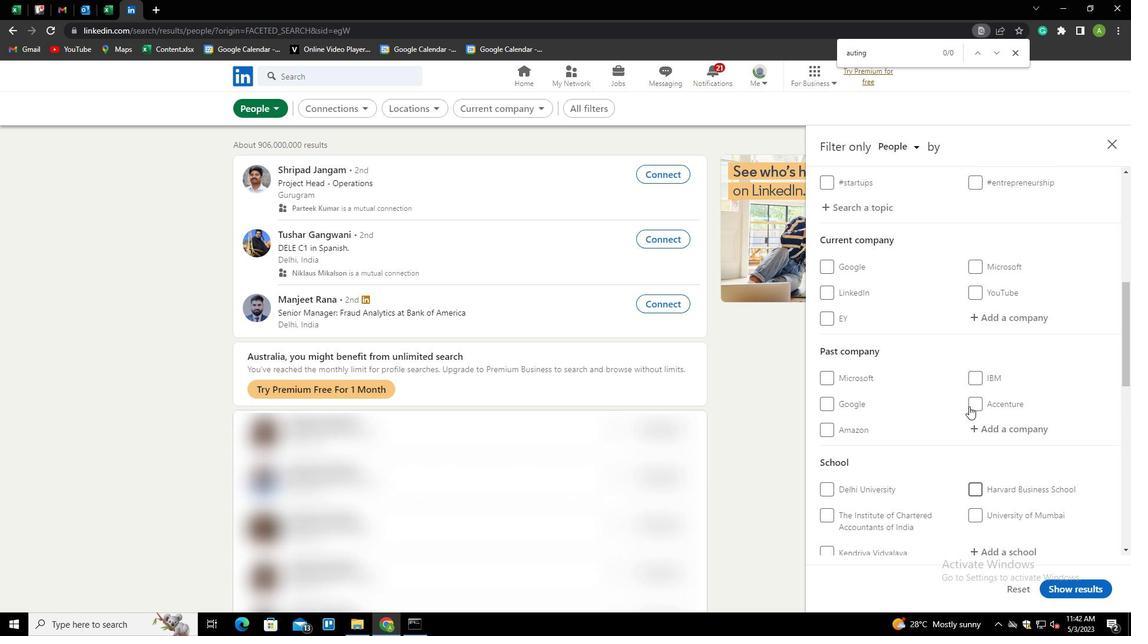 
Action: Mouse moved to (987, 413)
Screenshot: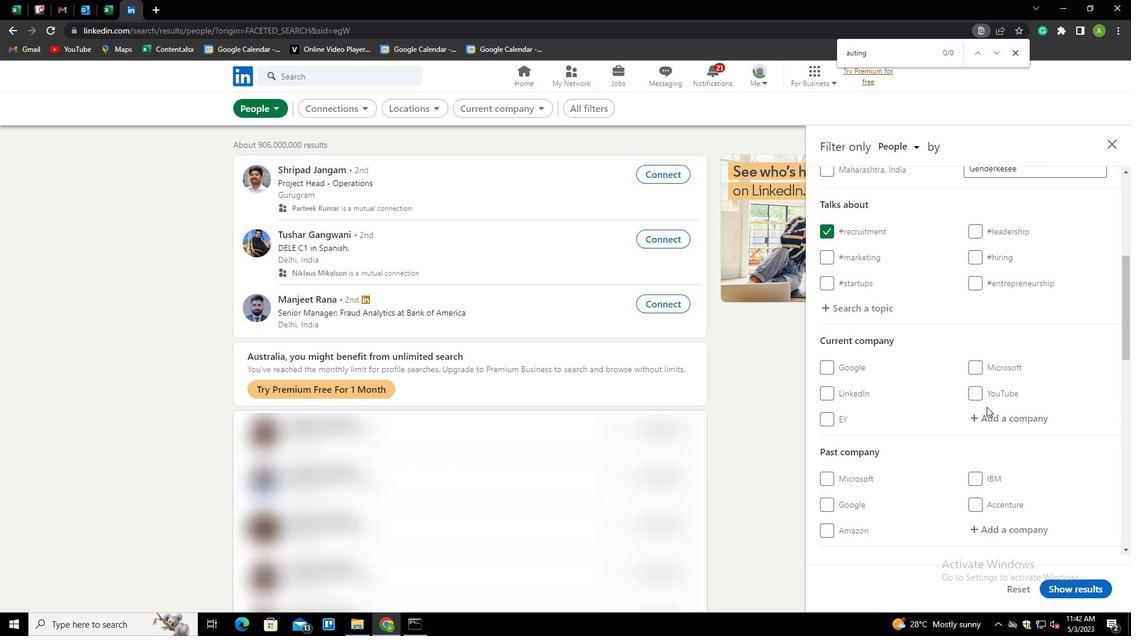 
Action: Mouse pressed left at (987, 413)
Screenshot: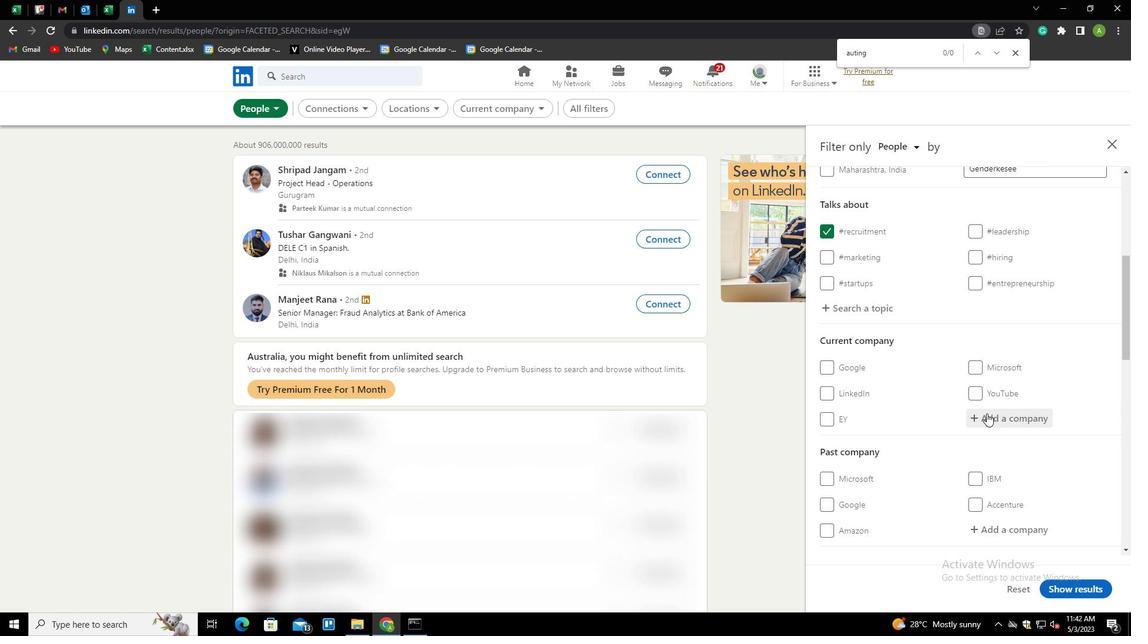
Action: Key pressed <Key.shift>
Screenshot: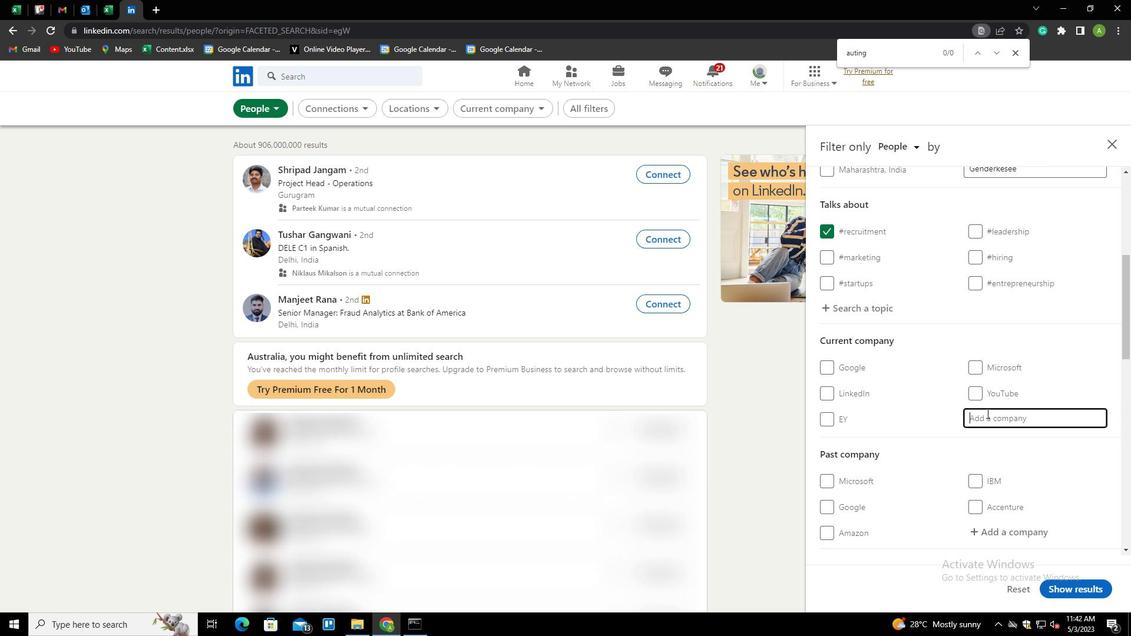 
Action: Mouse moved to (987, 414)
Screenshot: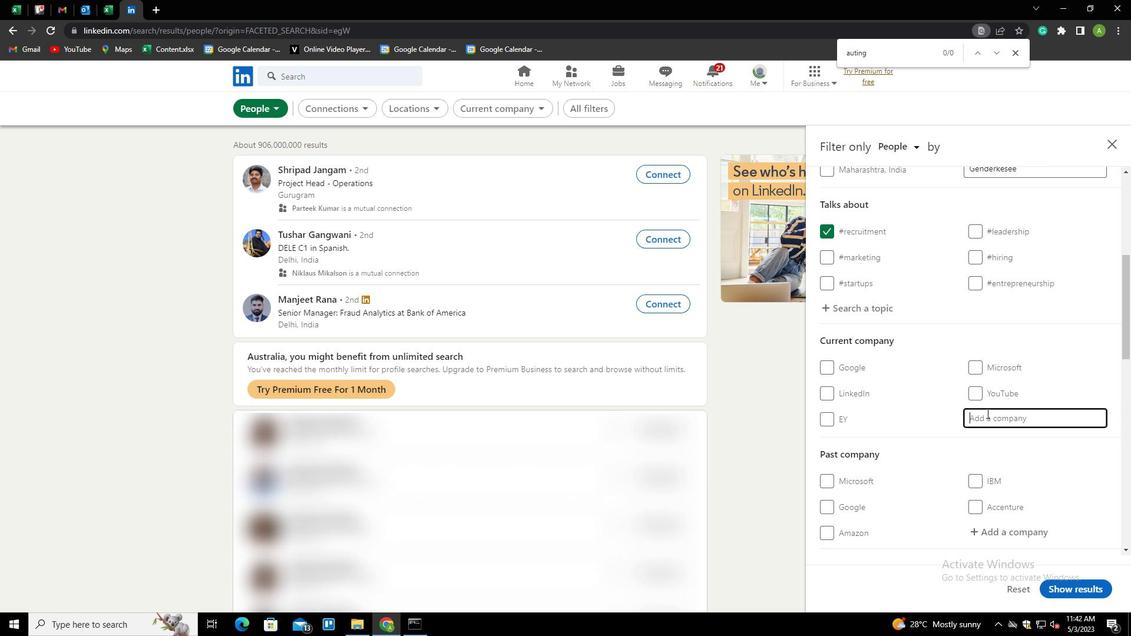 
Action: Key pressed CONDE<Key.space><Key.shift>NAST<Key.space><Key.shift>INDIA<Key.down><Key.enter>
Screenshot: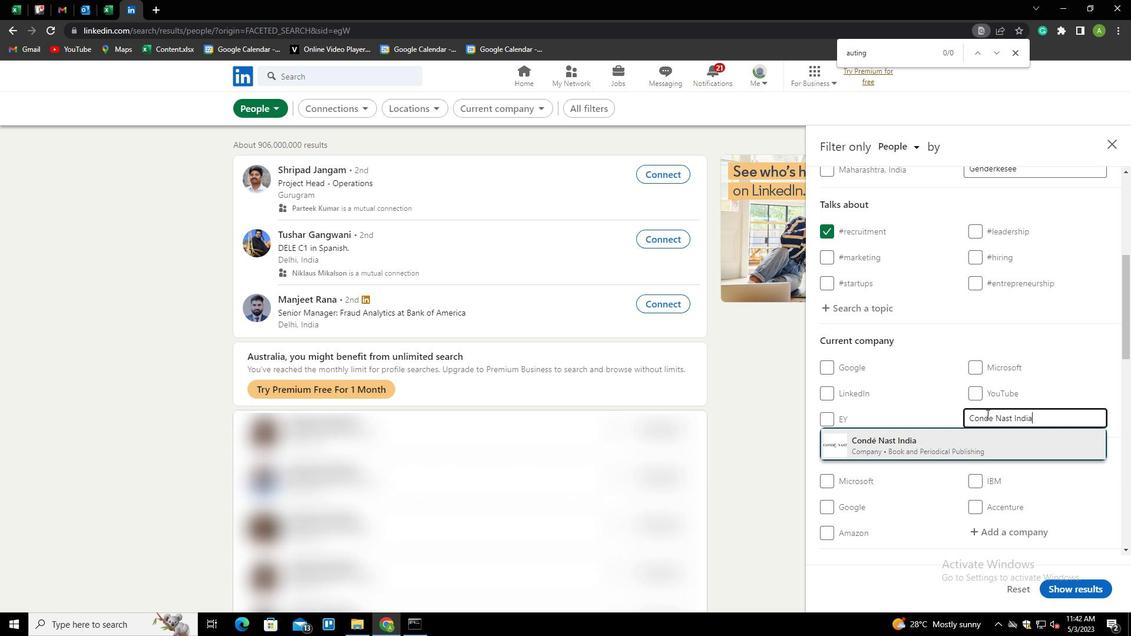 
Action: Mouse scrolled (987, 413) with delta (0, 0)
Screenshot: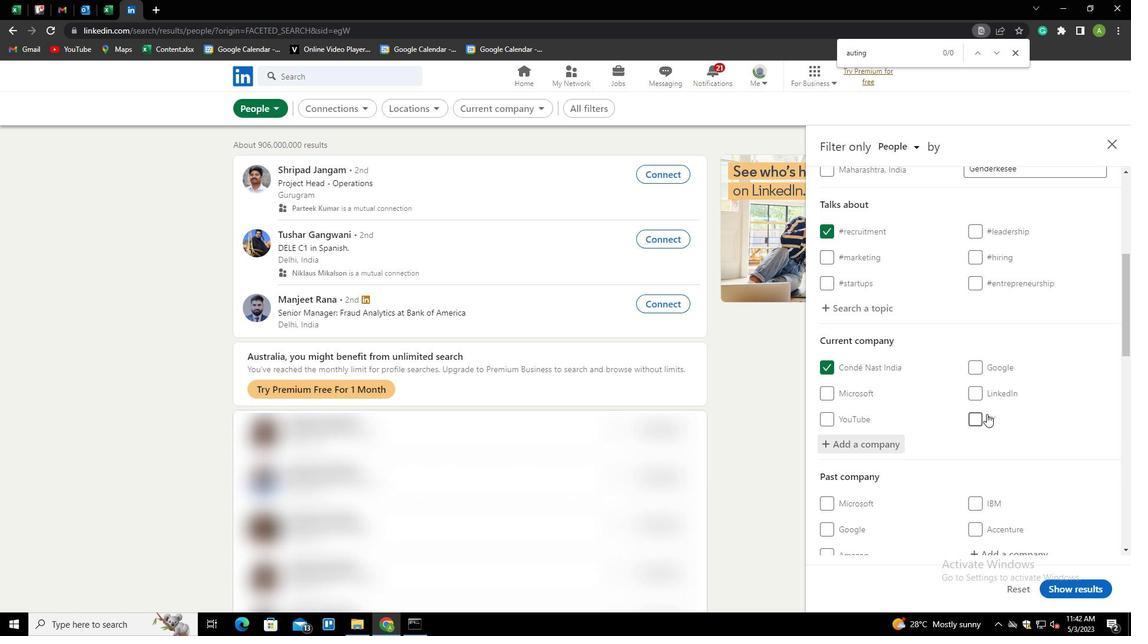 
Action: Mouse scrolled (987, 413) with delta (0, 0)
Screenshot: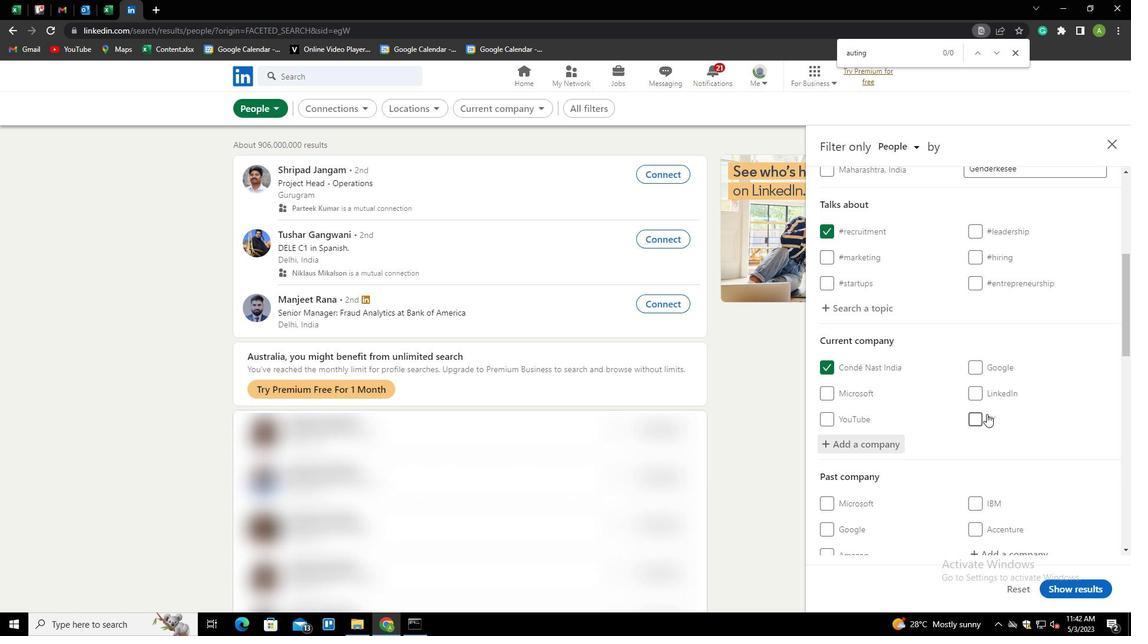 
Action: Mouse scrolled (987, 413) with delta (0, 0)
Screenshot: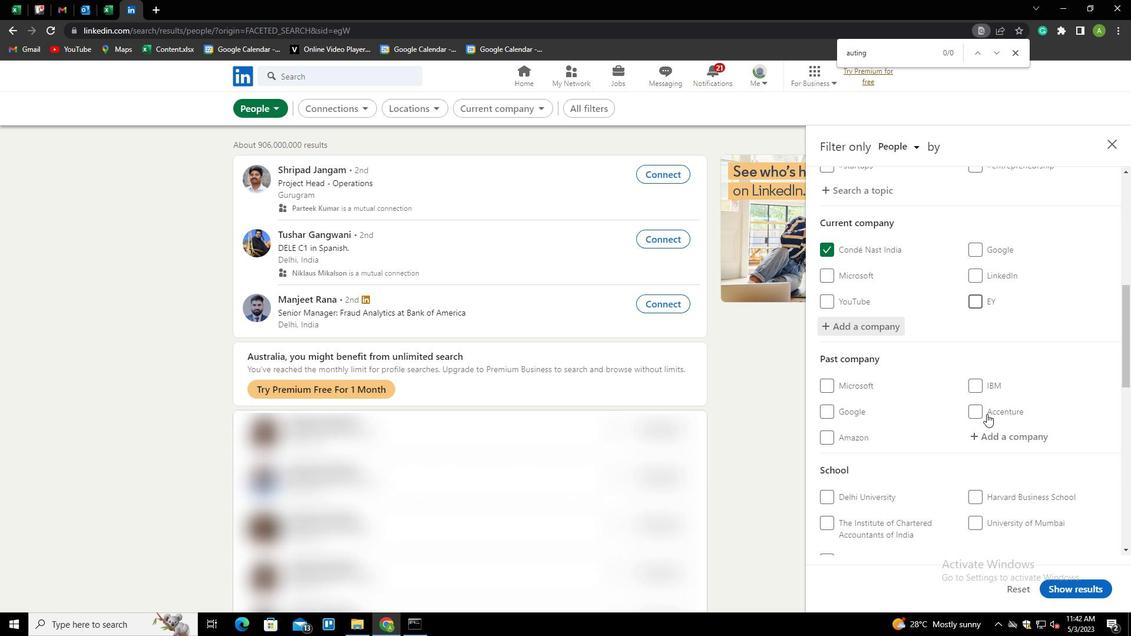 
Action: Mouse scrolled (987, 413) with delta (0, 0)
Screenshot: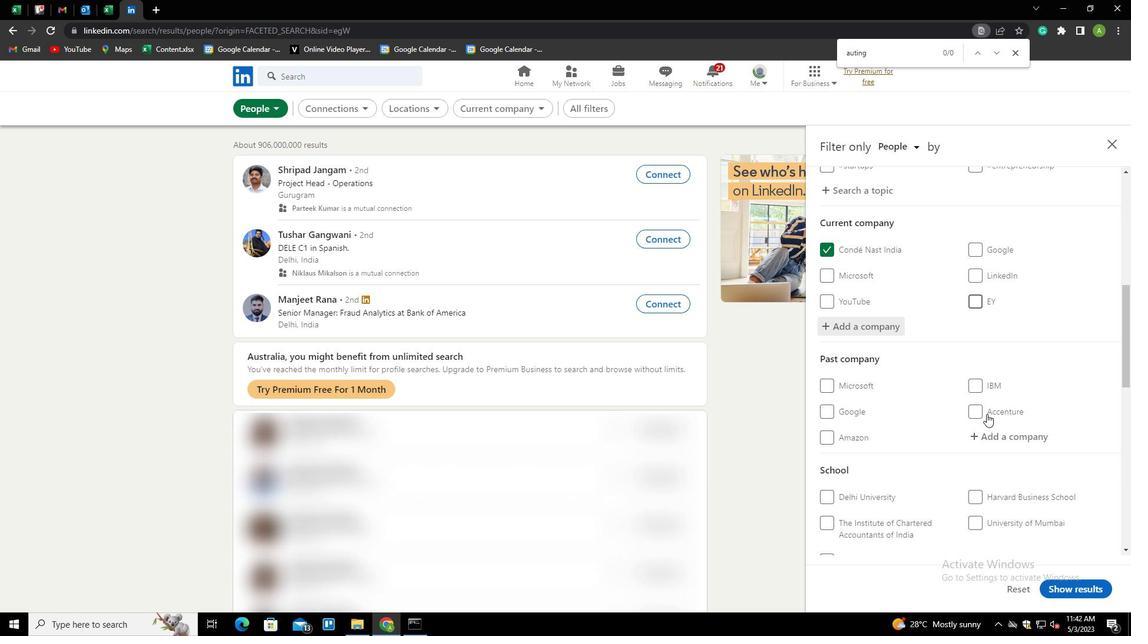 
Action: Mouse scrolled (987, 413) with delta (0, 0)
Screenshot: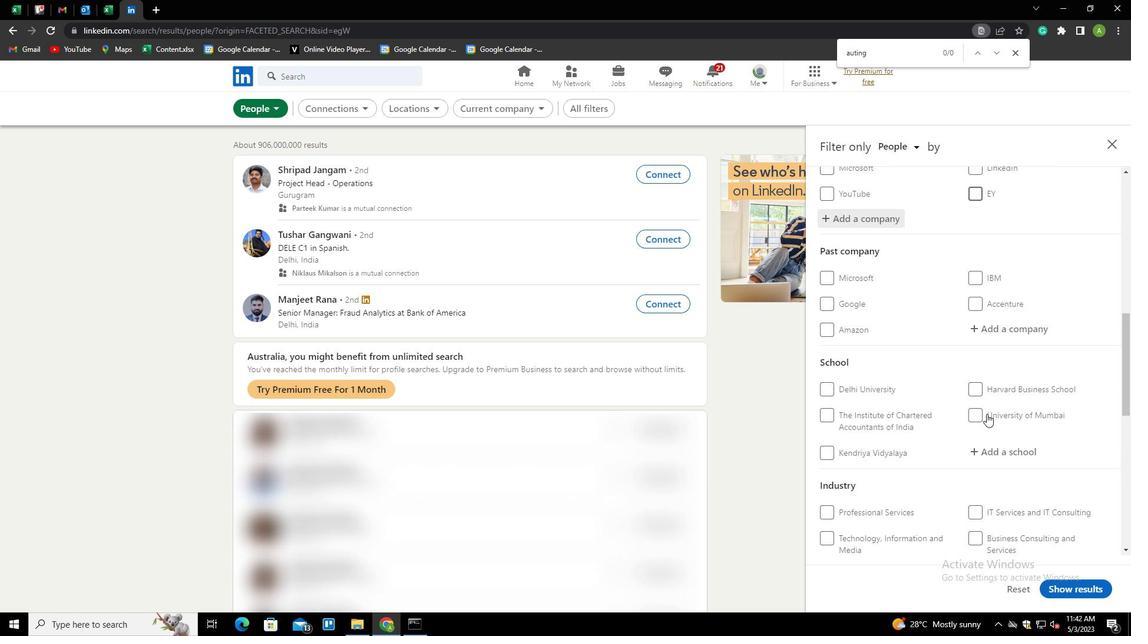 
Action: Mouse moved to (992, 381)
Screenshot: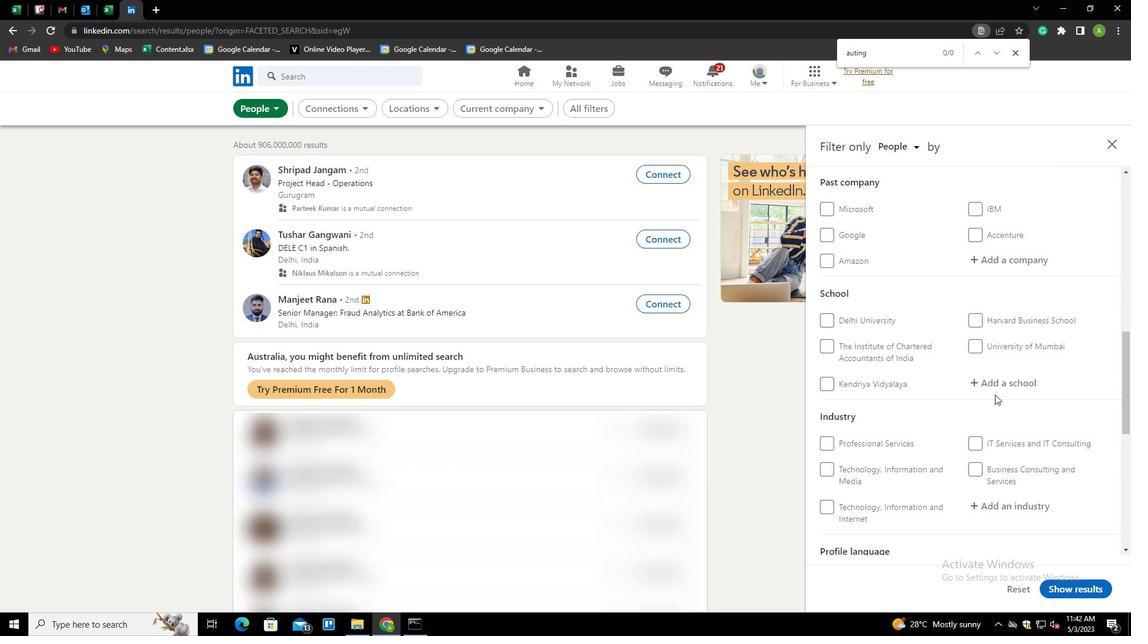 
Action: Mouse pressed left at (992, 381)
Screenshot: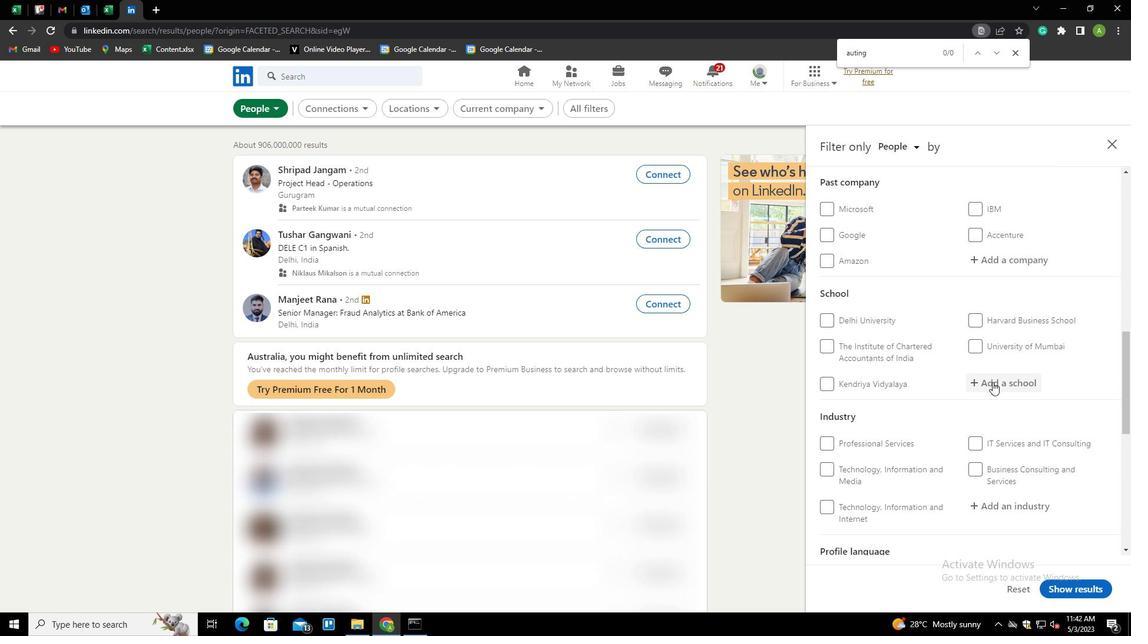 
Action: Mouse moved to (994, 381)
Screenshot: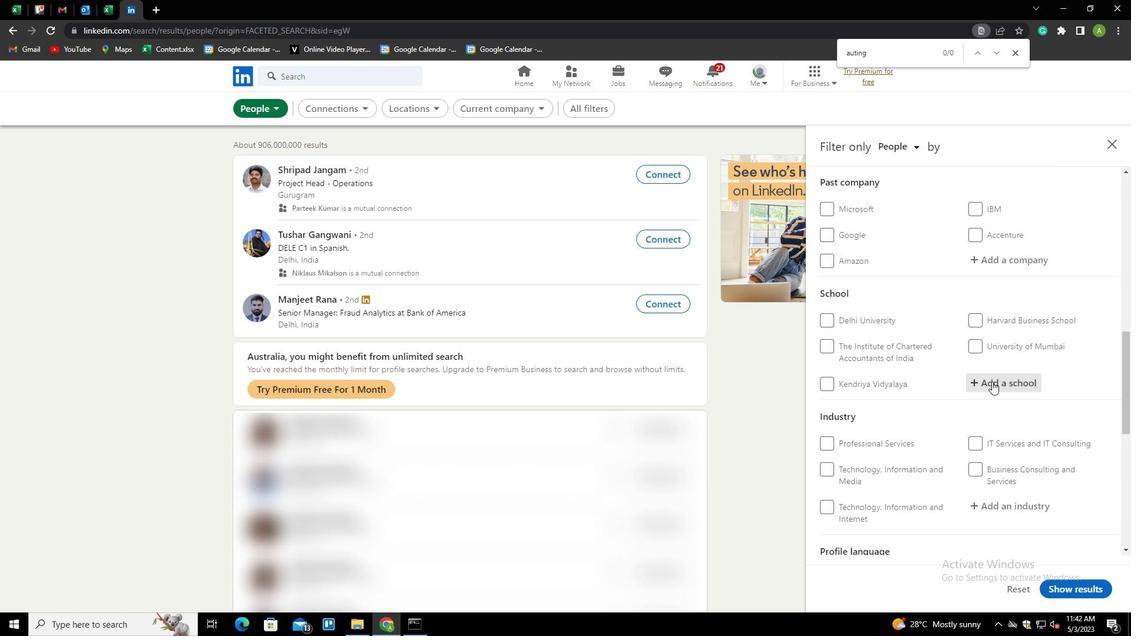 
Action: Mouse pressed left at (994, 381)
Screenshot: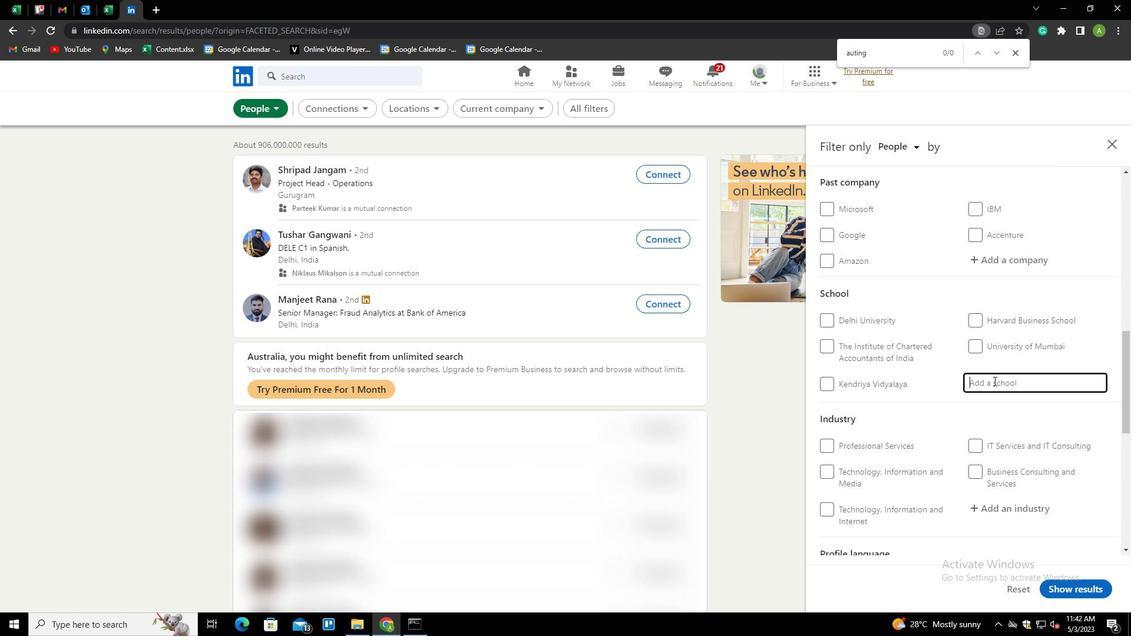 
Action: Key pressed <Key.shift>CAREERS<Key.space><Key.shift>UPDATES<Key.down><Key.down><Key.down><Key.enter>
Screenshot: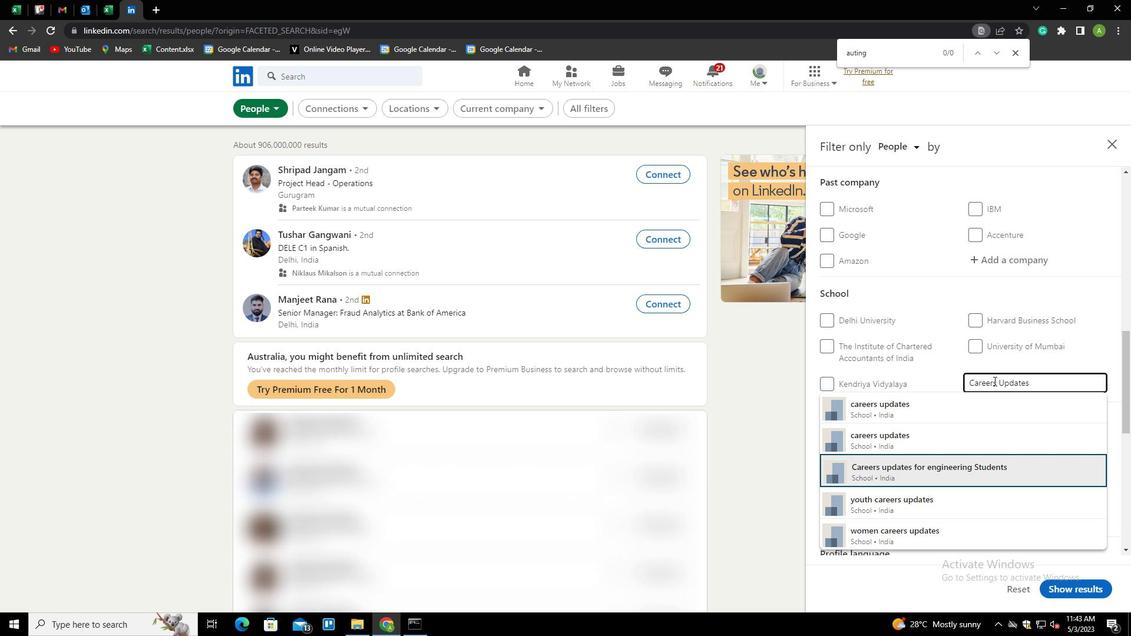 
Action: Mouse scrolled (994, 380) with delta (0, 0)
Screenshot: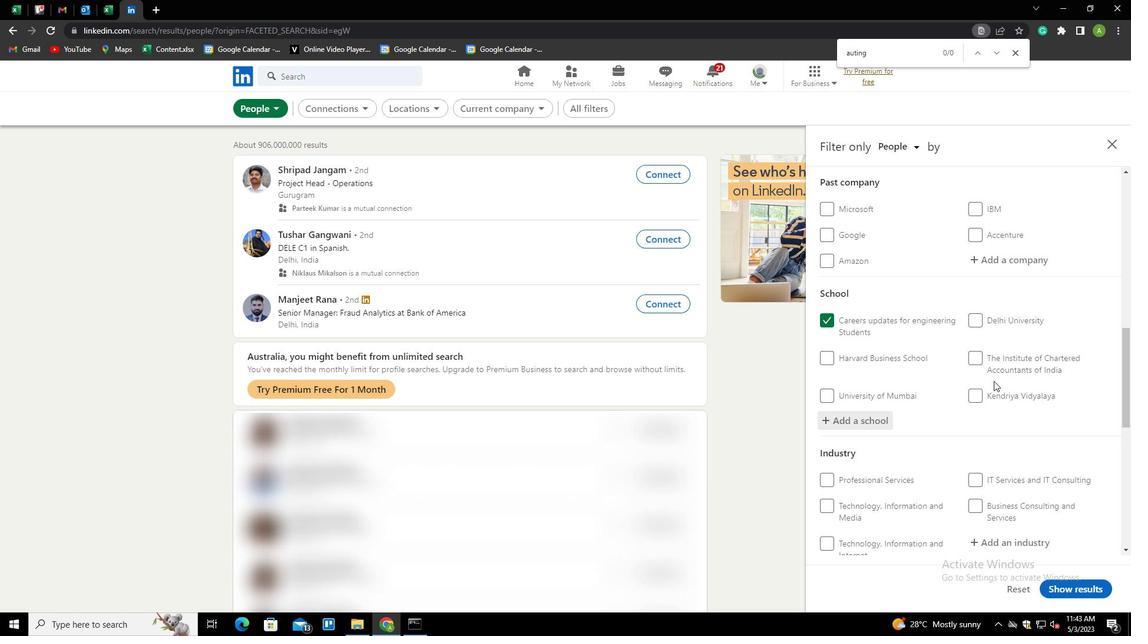 
Action: Mouse scrolled (994, 380) with delta (0, 0)
Screenshot: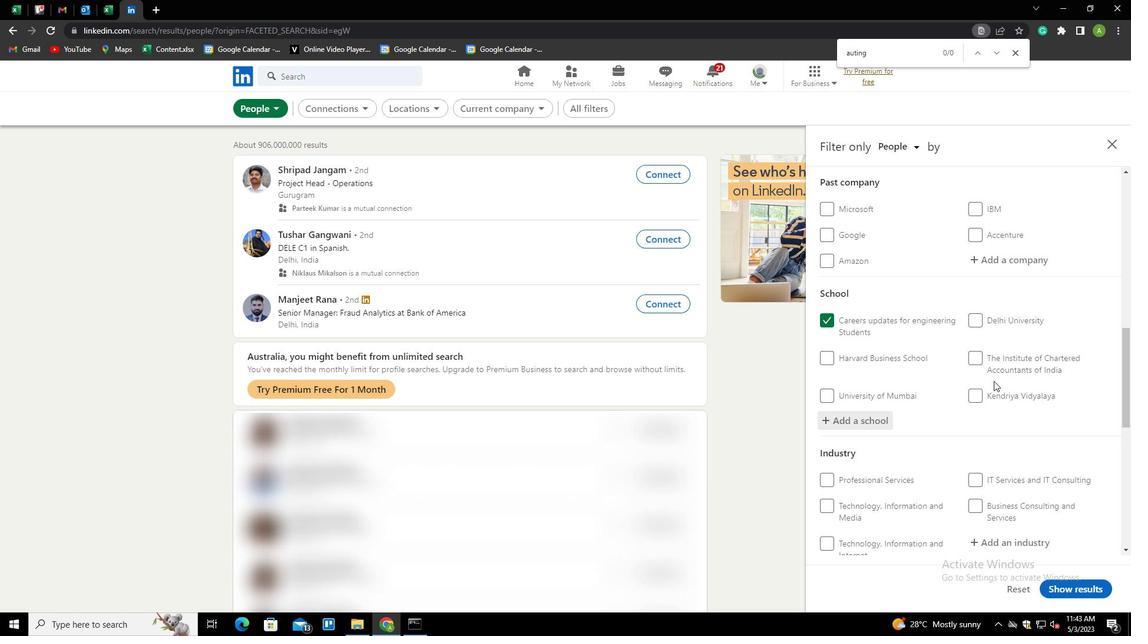 
Action: Mouse moved to (1000, 424)
Screenshot: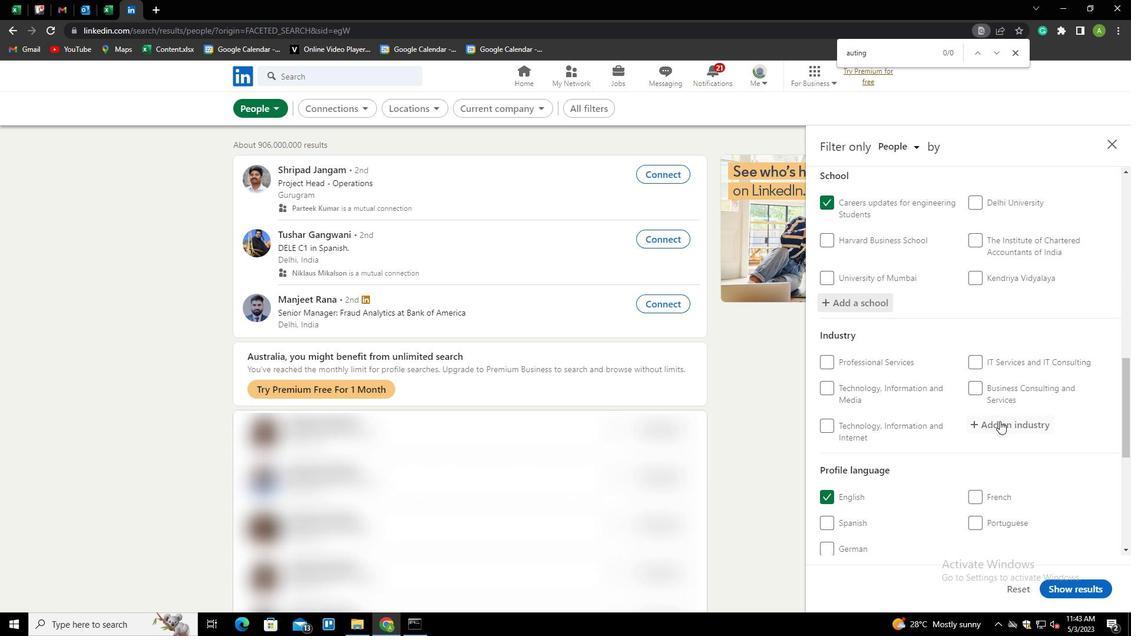 
Action: Mouse pressed left at (1000, 424)
Screenshot: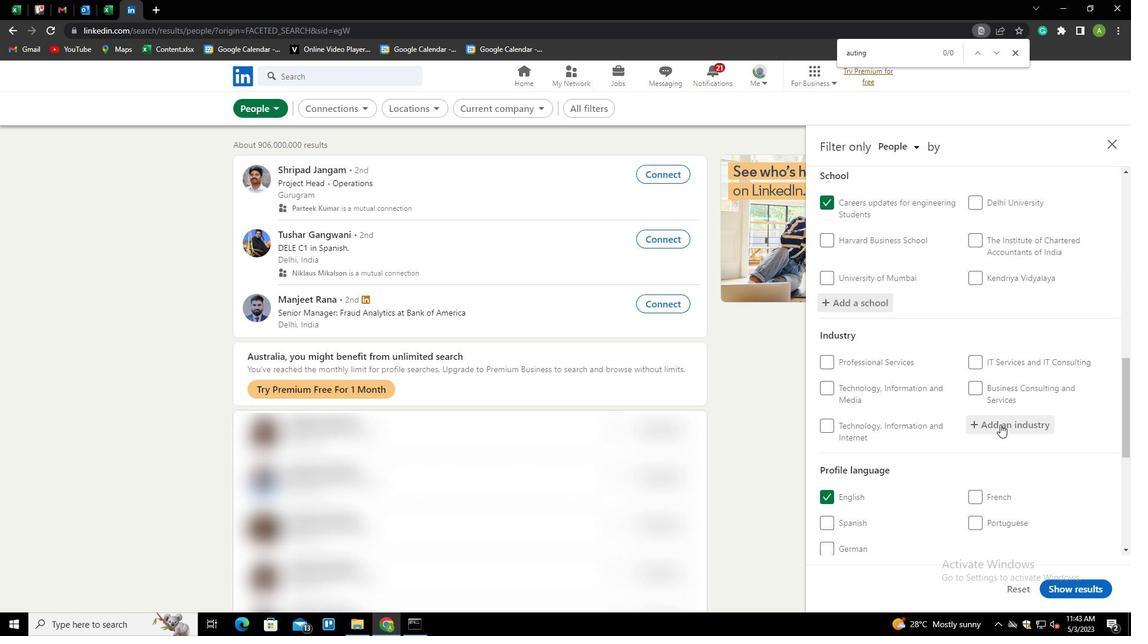 
Action: Key pressed <Key.shift>
Screenshot: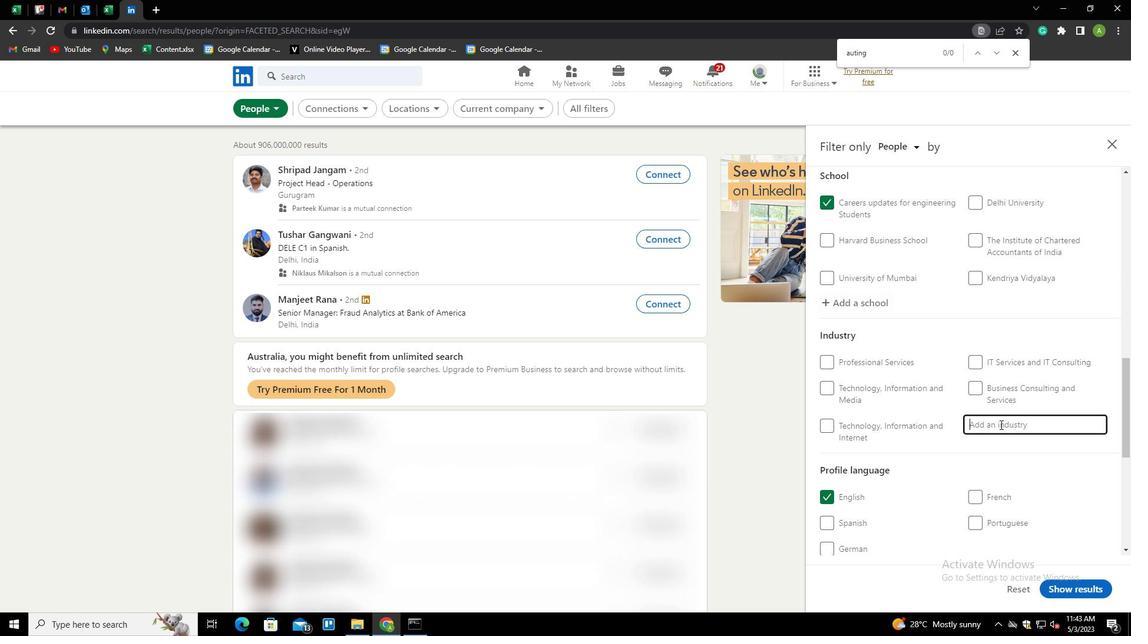 
Action: Mouse moved to (1000, 425)
Screenshot: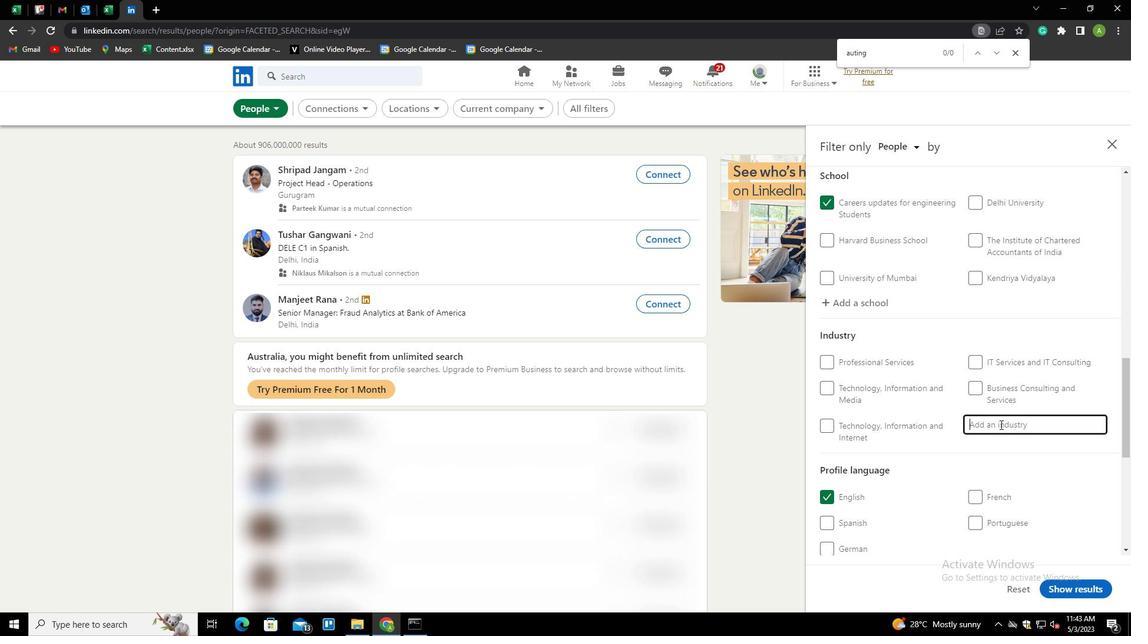 
Action: Key pressed BIOTECHNOLOGY<Key.down><Key.enter>
Screenshot: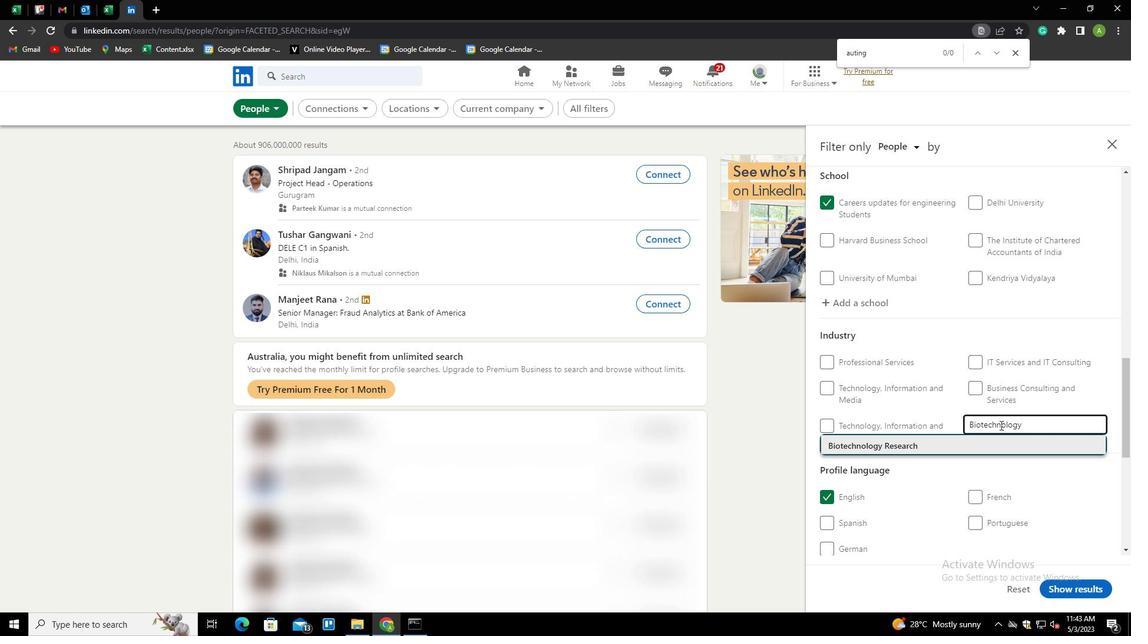 
Action: Mouse scrolled (1000, 424) with delta (0, 0)
Screenshot: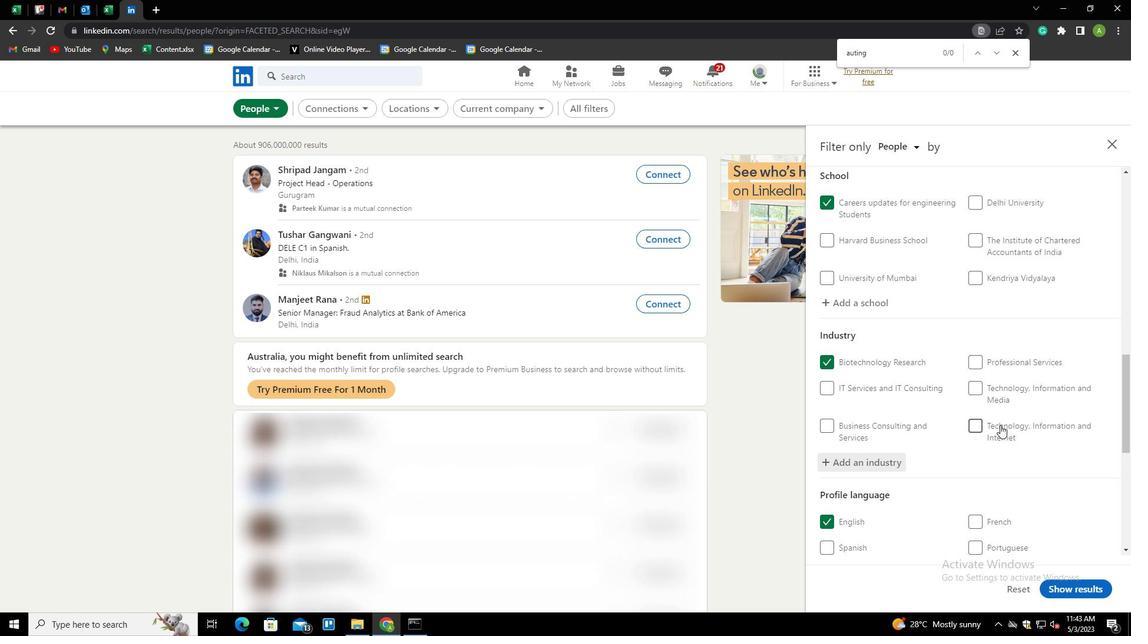 
Action: Mouse scrolled (1000, 424) with delta (0, 0)
Screenshot: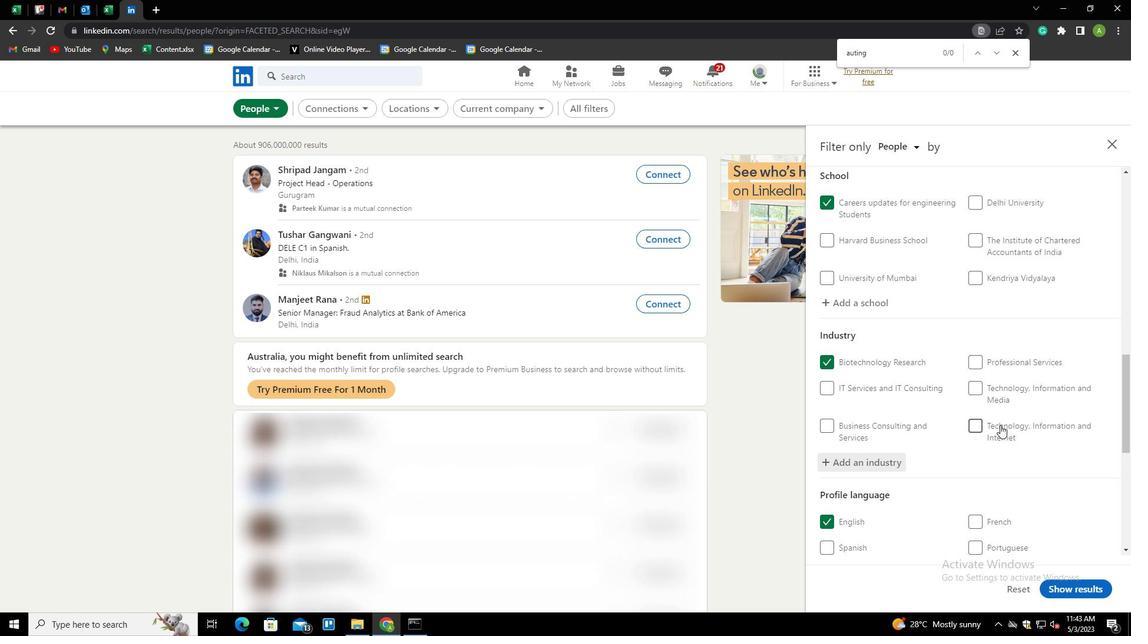 
Action: Mouse scrolled (1000, 424) with delta (0, 0)
Screenshot: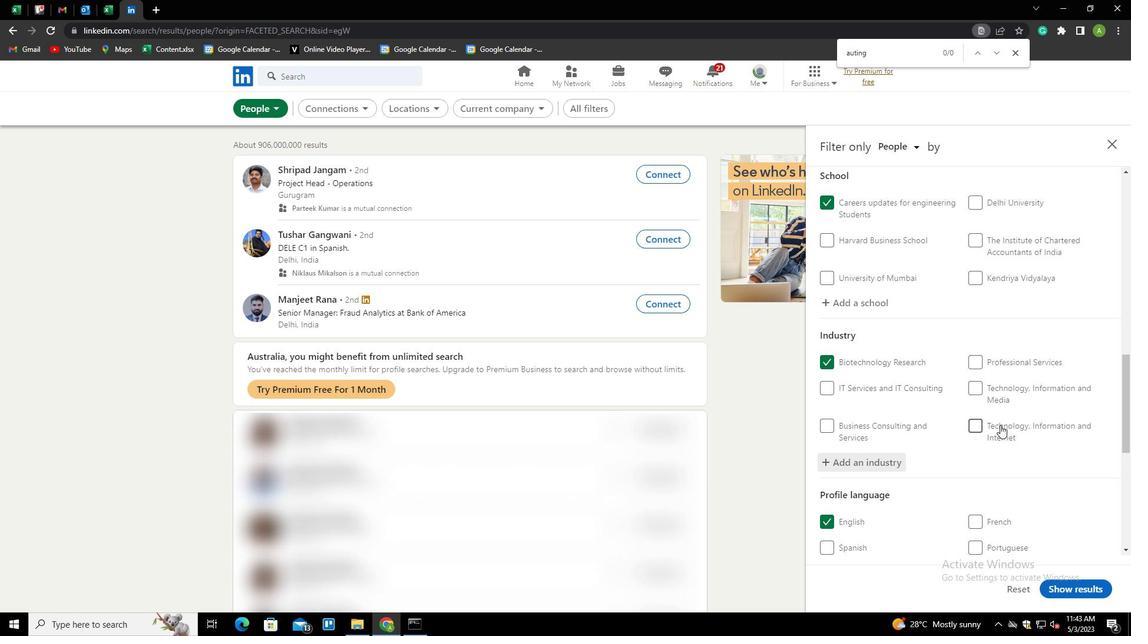 
Action: Mouse scrolled (1000, 424) with delta (0, 0)
Screenshot: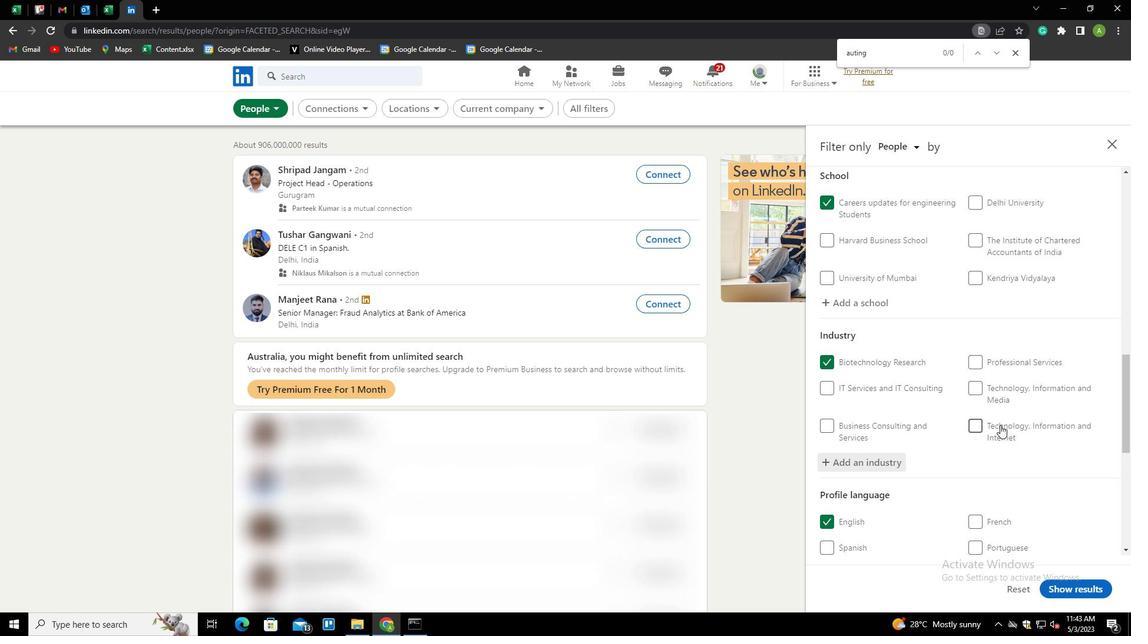 
Action: Mouse scrolled (1000, 424) with delta (0, 0)
Screenshot: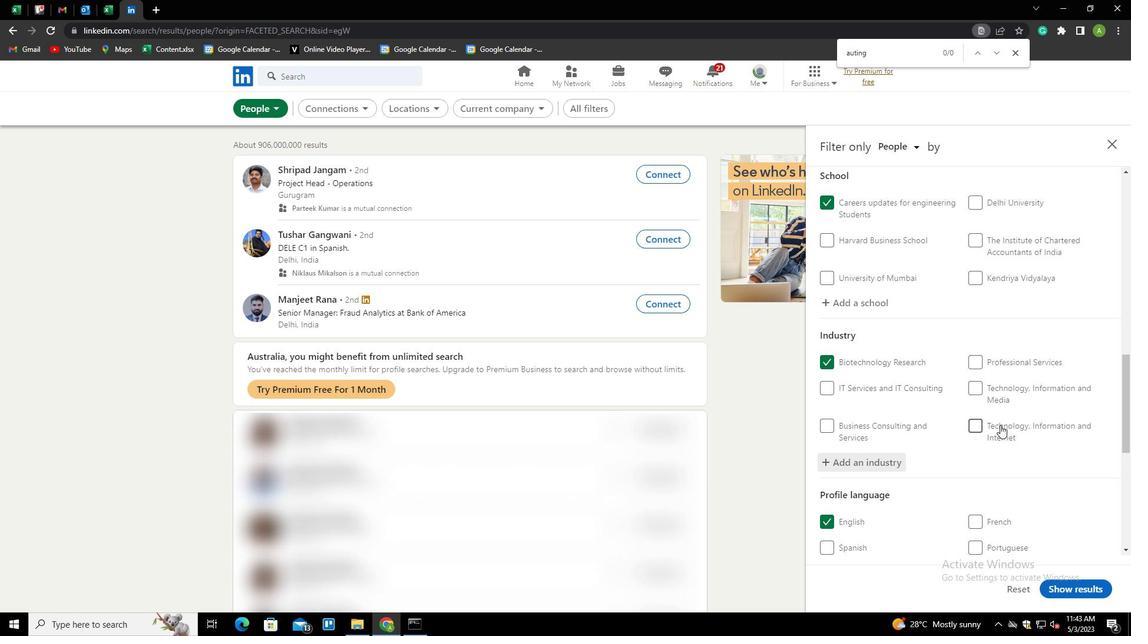 
Action: Mouse scrolled (1000, 424) with delta (0, 0)
Screenshot: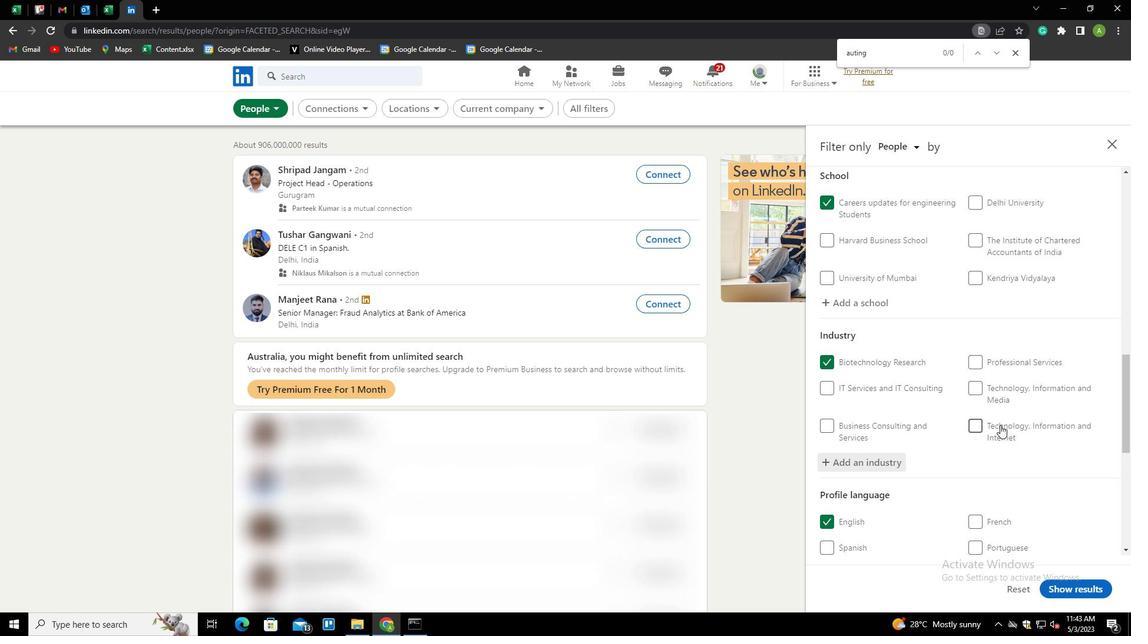 
Action: Mouse moved to (898, 489)
Screenshot: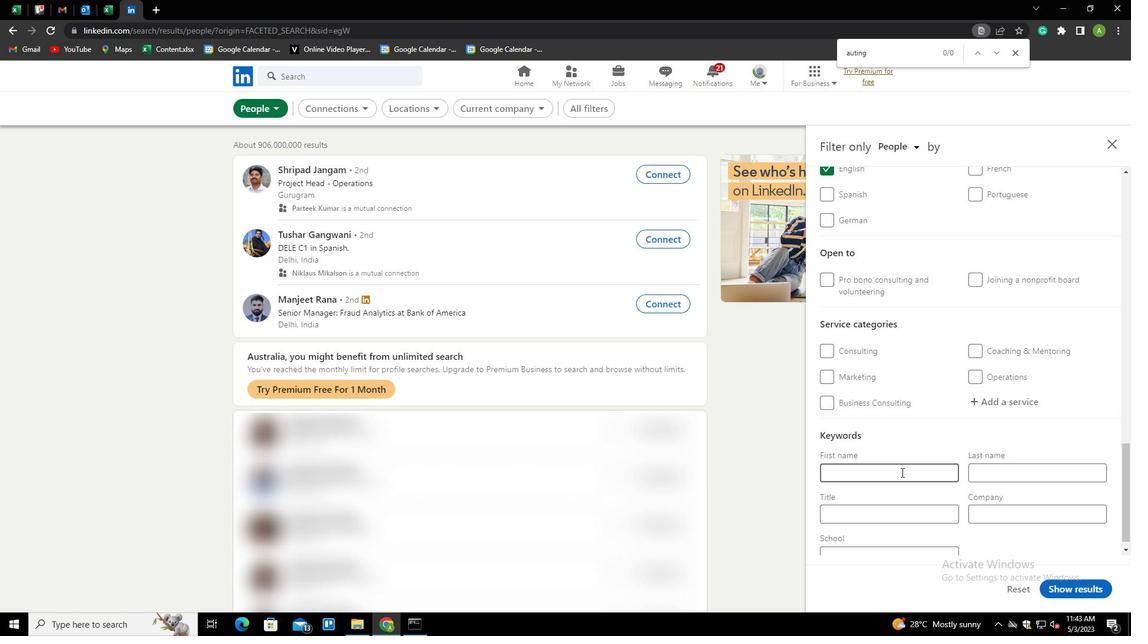 
Action: Mouse scrolled (898, 488) with delta (0, 0)
Screenshot: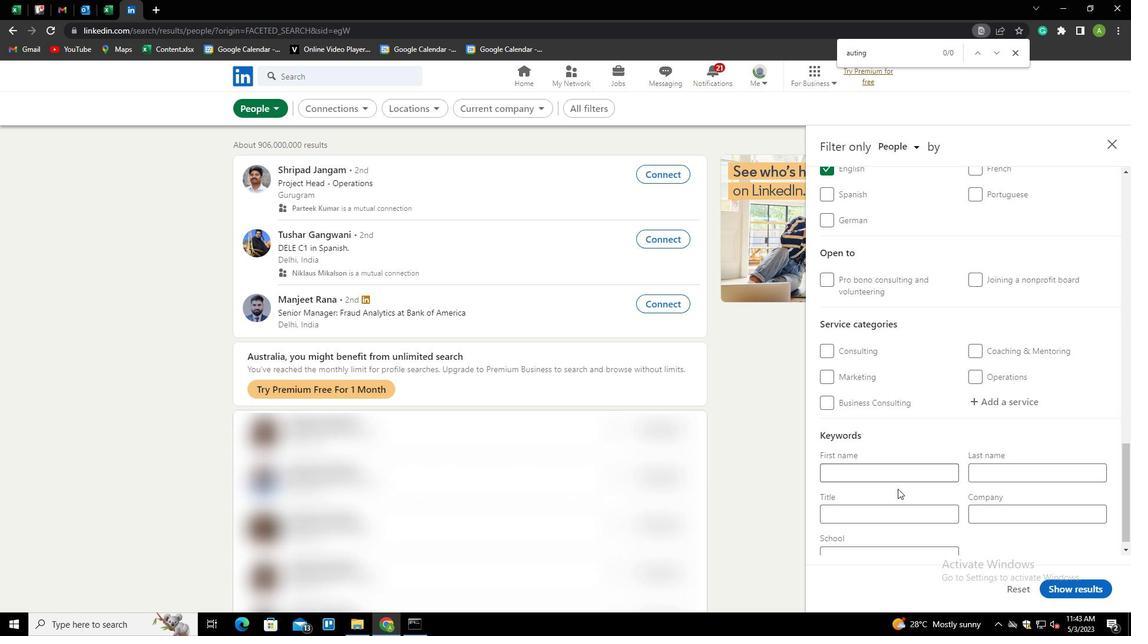 
Action: Mouse scrolled (898, 488) with delta (0, 0)
Screenshot: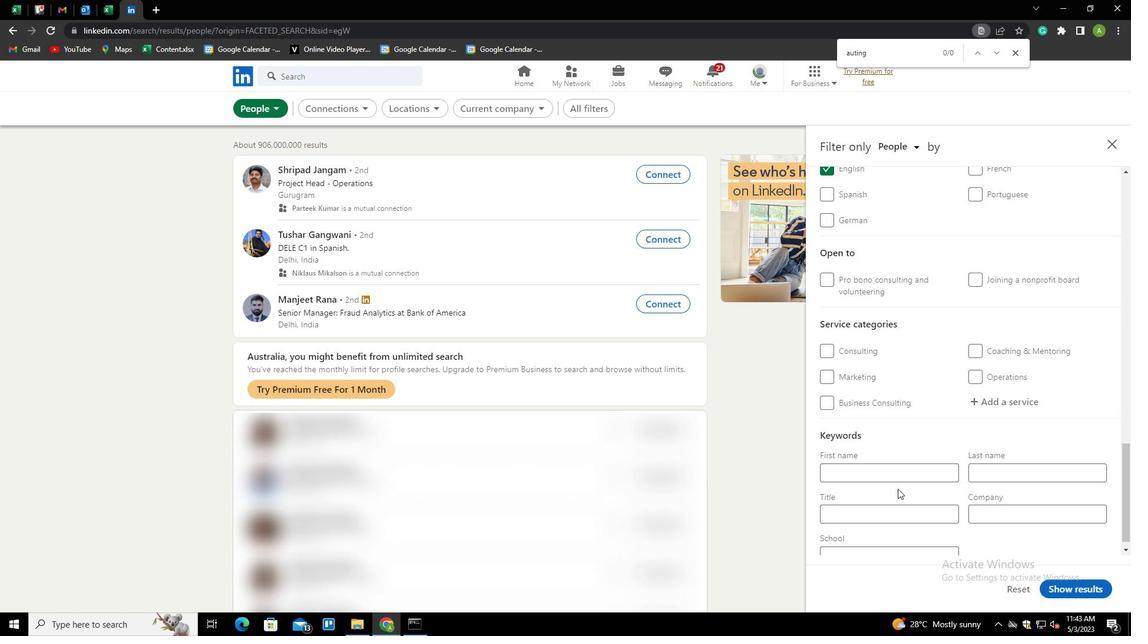 
Action: Mouse scrolled (898, 488) with delta (0, 0)
Screenshot: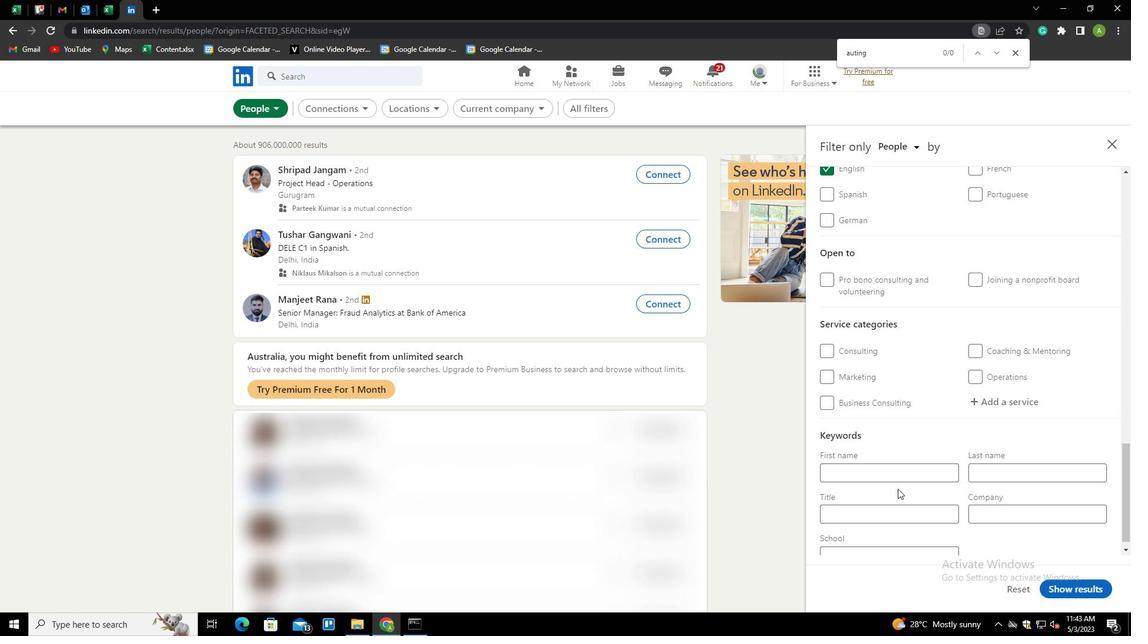 
Action: Mouse moved to (978, 394)
Screenshot: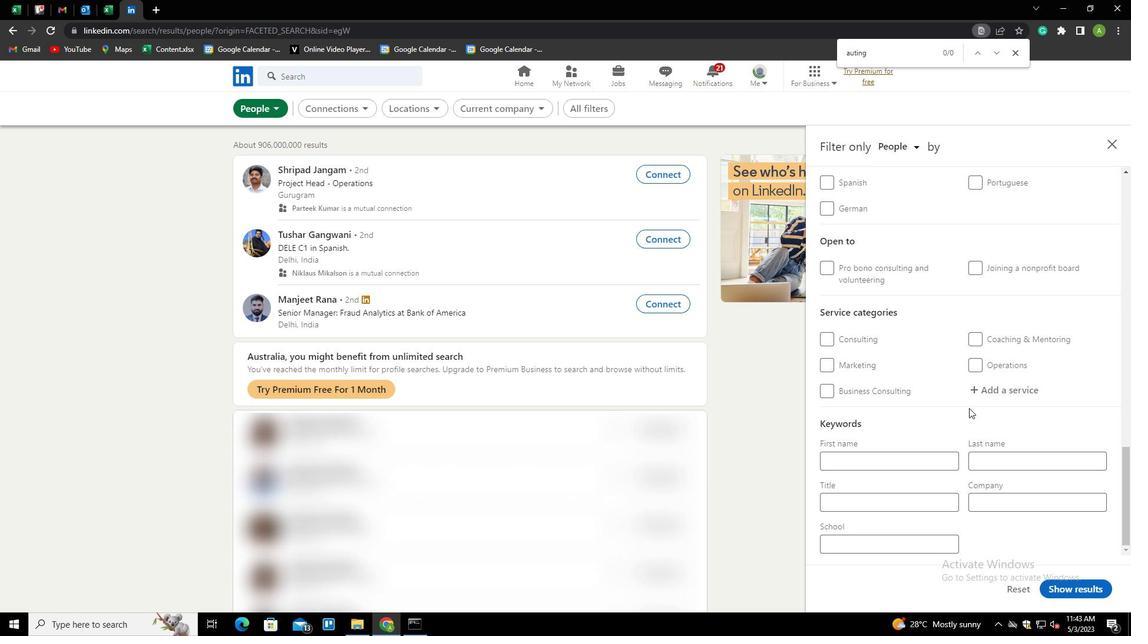 
Action: Mouse pressed left at (978, 394)
Screenshot: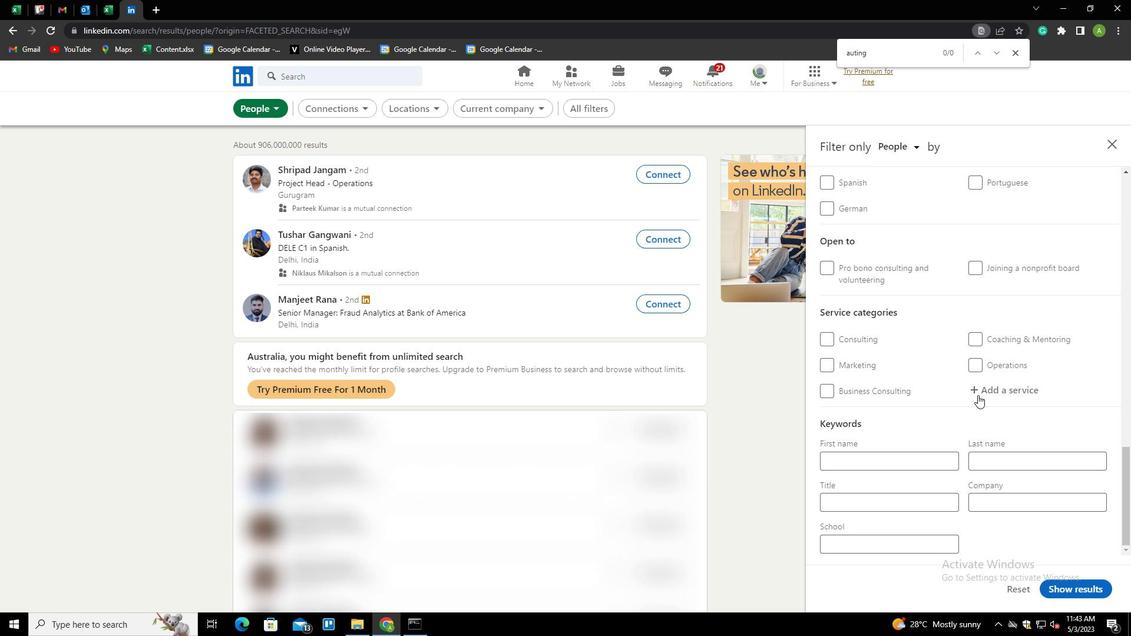 
Action: Key pressed <Key.shift>TEAM<Key.space><Key.shift><Key.shift><Key.shift><Key.shift><Key.shift><Key.shift><Key.shift><Key.shift><Key.shift><Key.shift><Key.shift><Key.shift><Key.shift><Key.shift><Key.shift><Key.shift><Key.shift><Key.shift><Key.shift><Key.shift><Key.shift><Key.shift><Key.shift><Key.shift>BUILDING<Key.down><Key.enter>
Screenshot: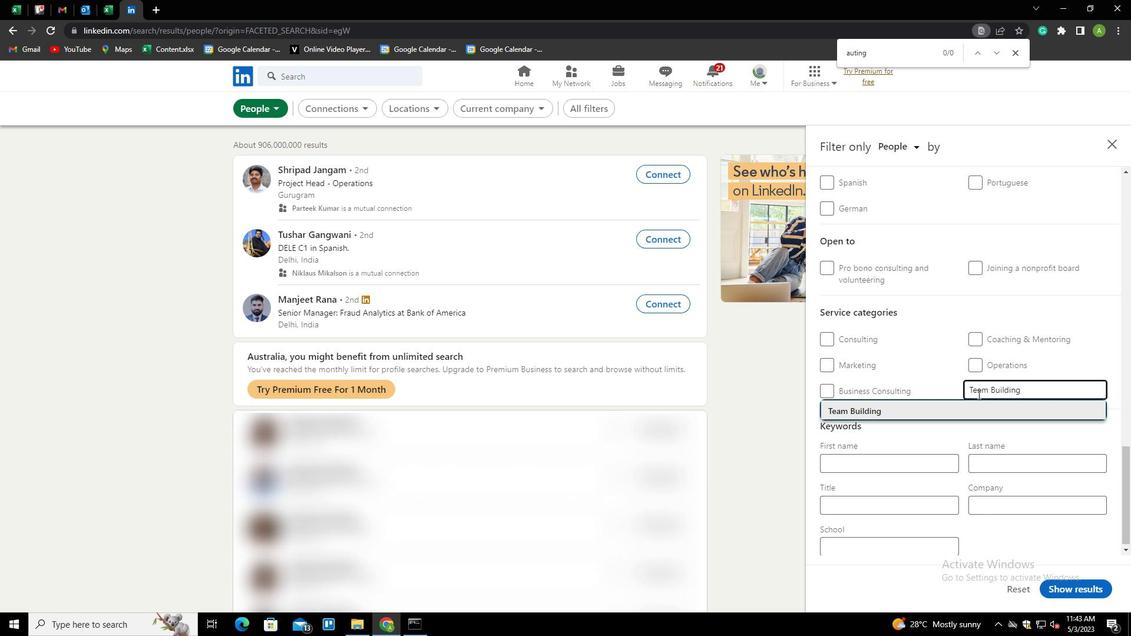 
Action: Mouse scrolled (978, 393) with delta (0, 0)
Screenshot: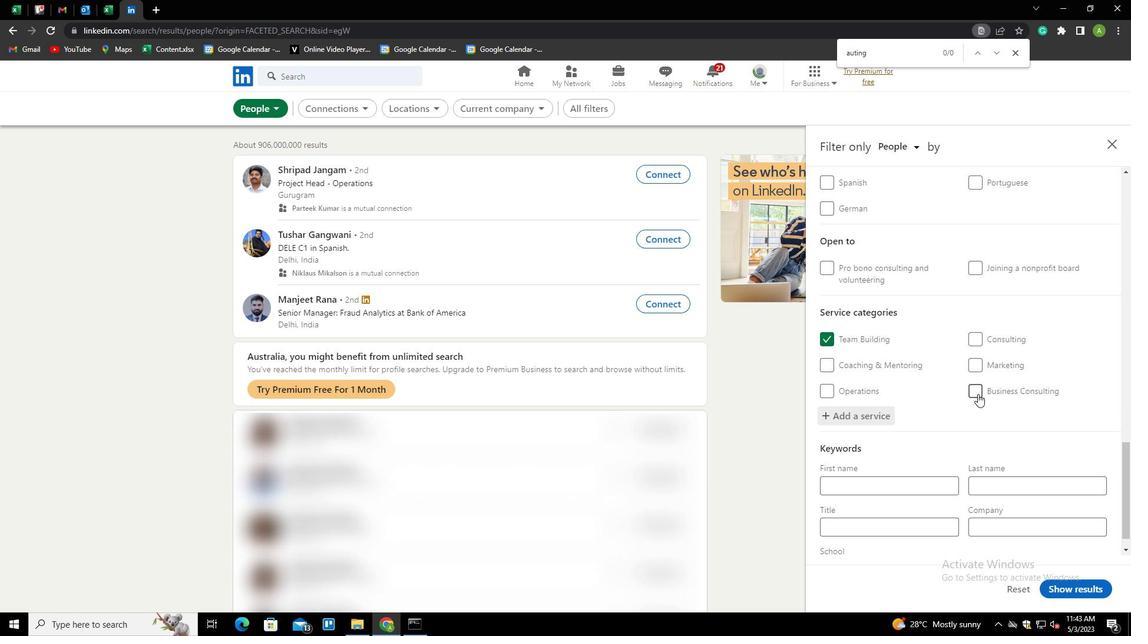 
Action: Mouse scrolled (978, 393) with delta (0, 0)
Screenshot: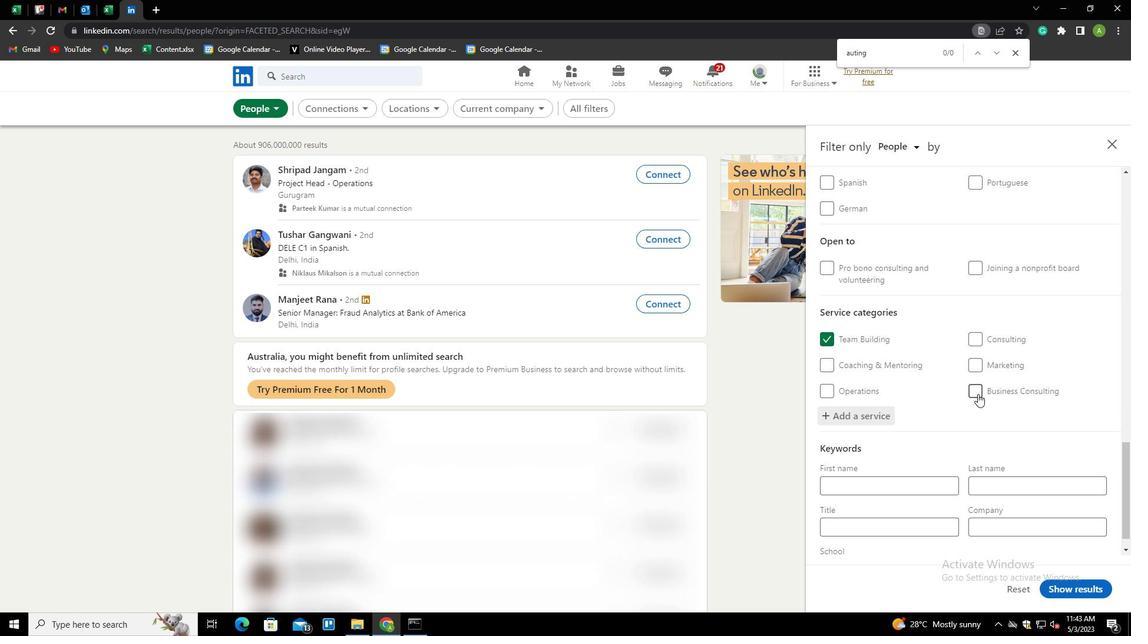 
Action: Mouse scrolled (978, 393) with delta (0, 0)
Screenshot: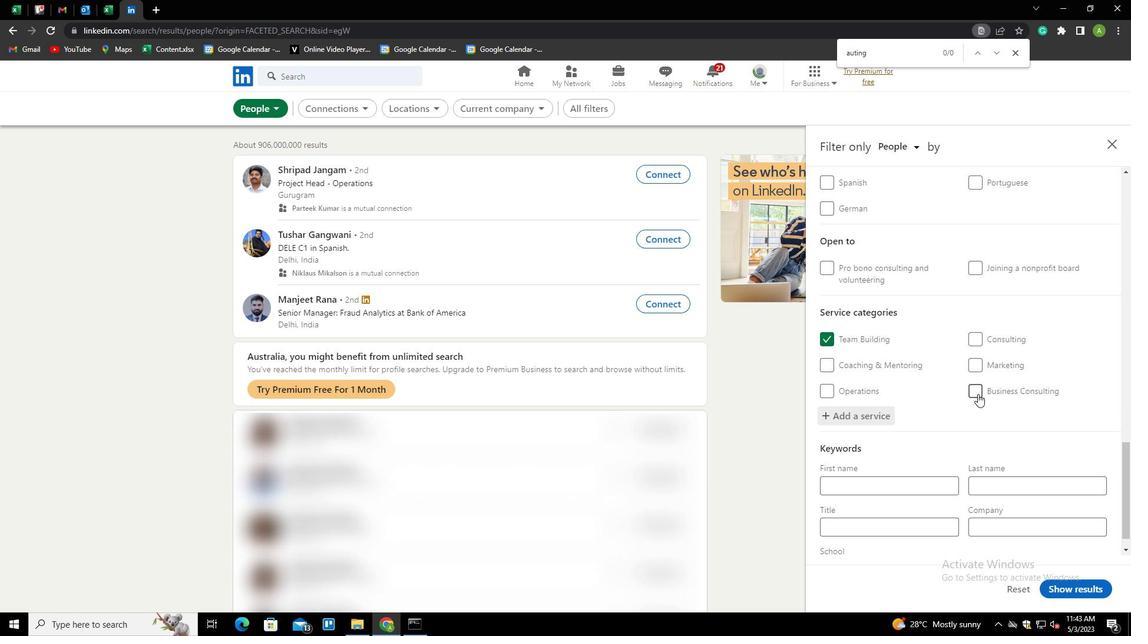 
Action: Mouse scrolled (978, 393) with delta (0, 0)
Screenshot: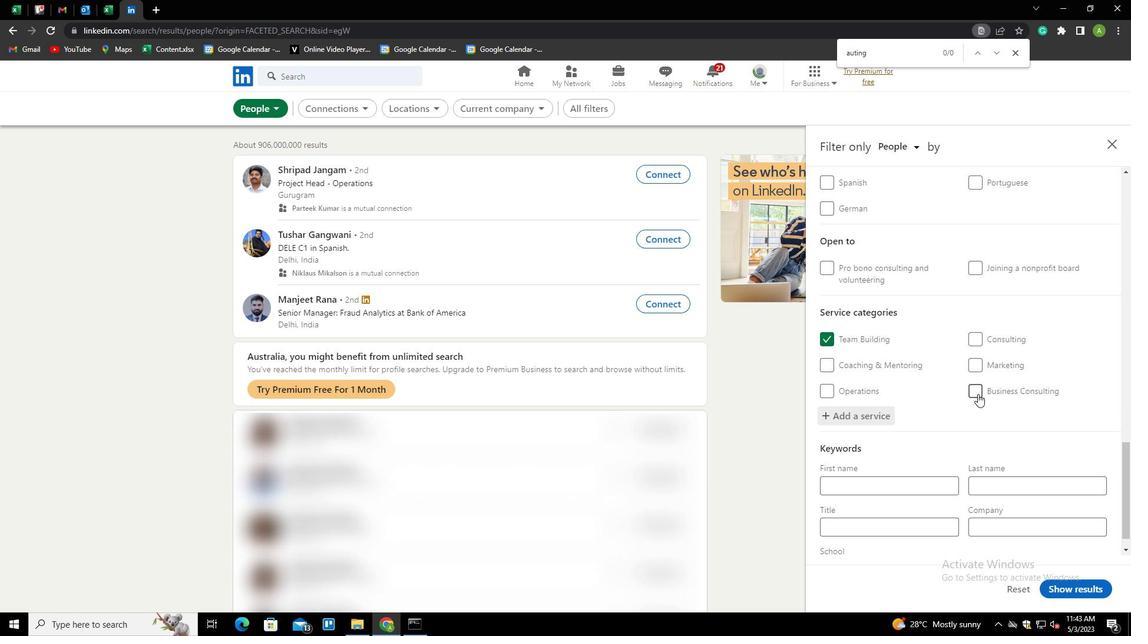 
Action: Mouse moved to (893, 510)
Screenshot: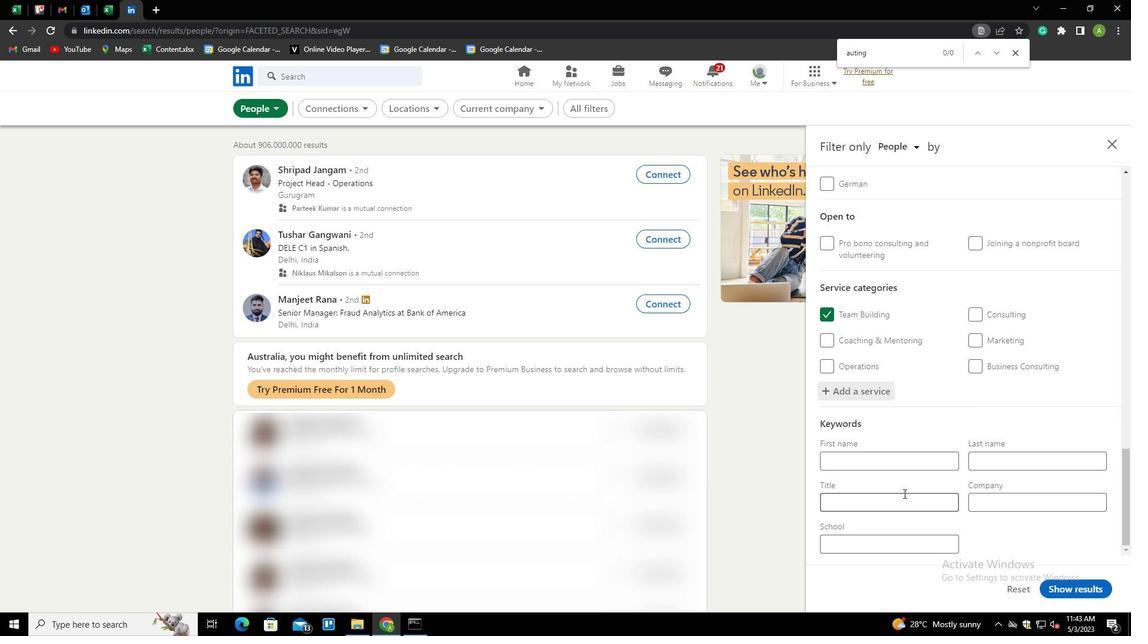 
Action: Mouse pressed left at (893, 510)
Screenshot: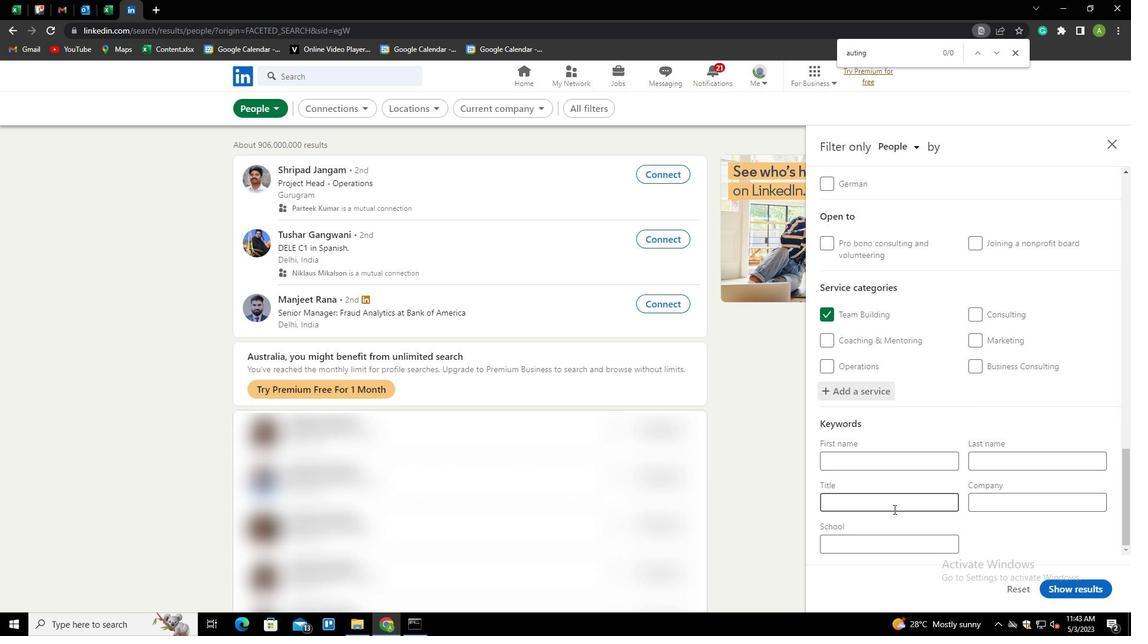 
Action: Key pressed <Key.shift><Key.shift><Key.shift><Key.shift><Key.shift><Key.shift><Key.shift><Key.shift><Key.shift><Key.shift><Key.shift><Key.shift><Key.shift><Key.shift><Key.shift><Key.shift><Key.shift><Key.shift><Key.shift><Key.shift><Key.shift><Key.shift><Key.shift><Key.shift><Key.shift><Key.shift><Key.shift><Key.shift><Key.shift><Key.shift><Key.shift><Key.shift><Key.shift><Key.shift><Key.shift><Key.shift><Key.shift><Key.shift><Key.shift>WEB<Key.space><Key.shift>DESINGE<Key.backspace><Key.backspace><Key.backspace>GNER
Screenshot: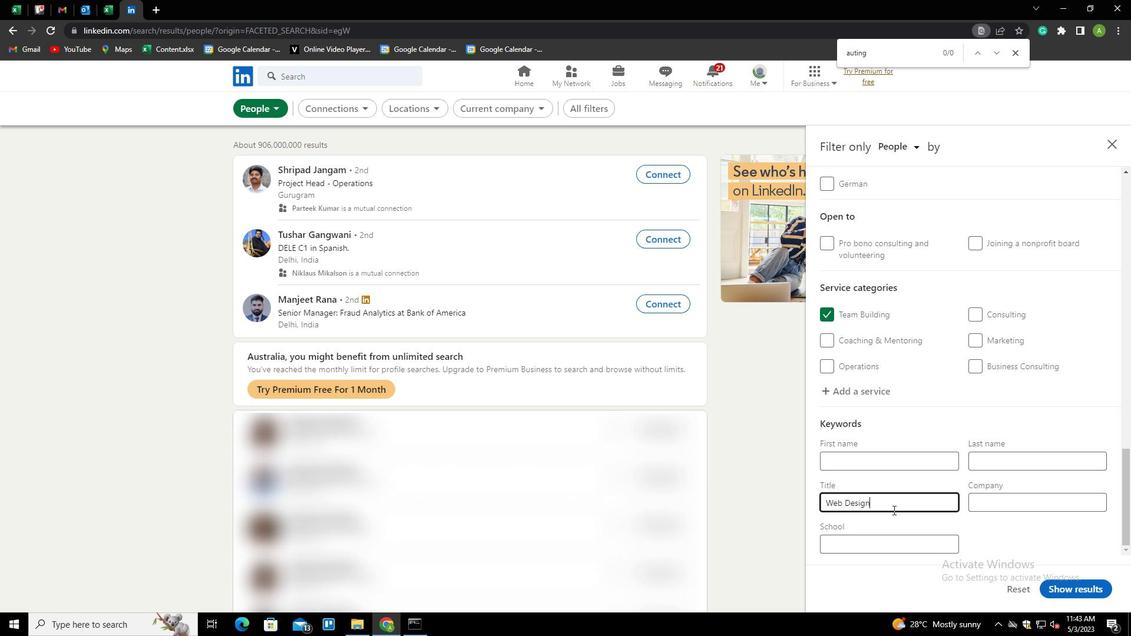 
Action: Mouse moved to (1073, 533)
Screenshot: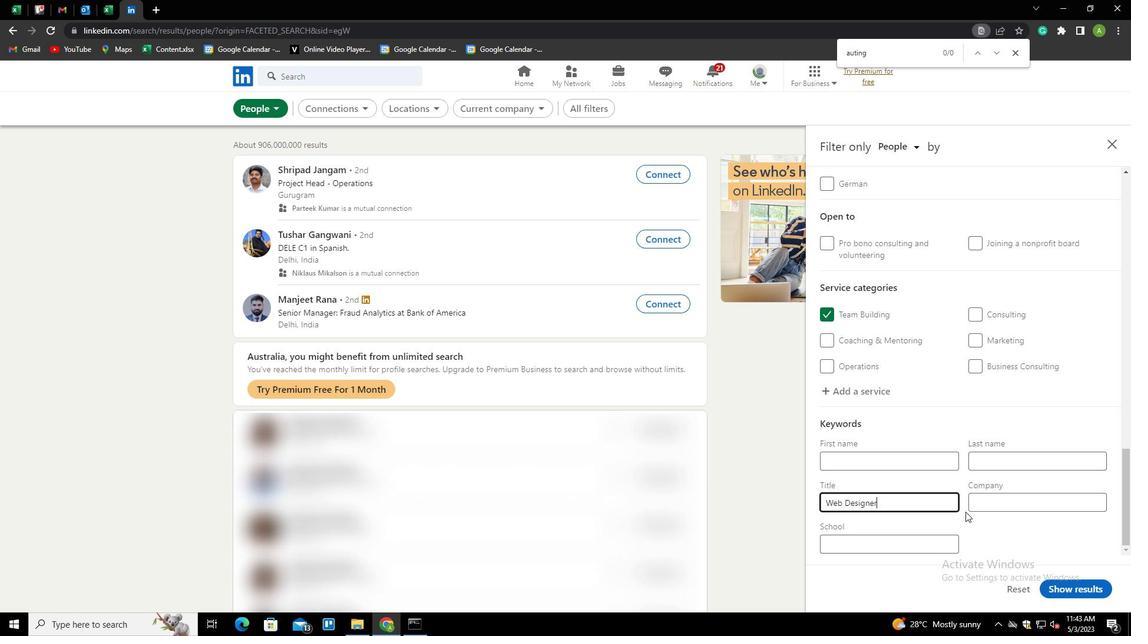 
Action: Mouse pressed left at (1073, 533)
Screenshot: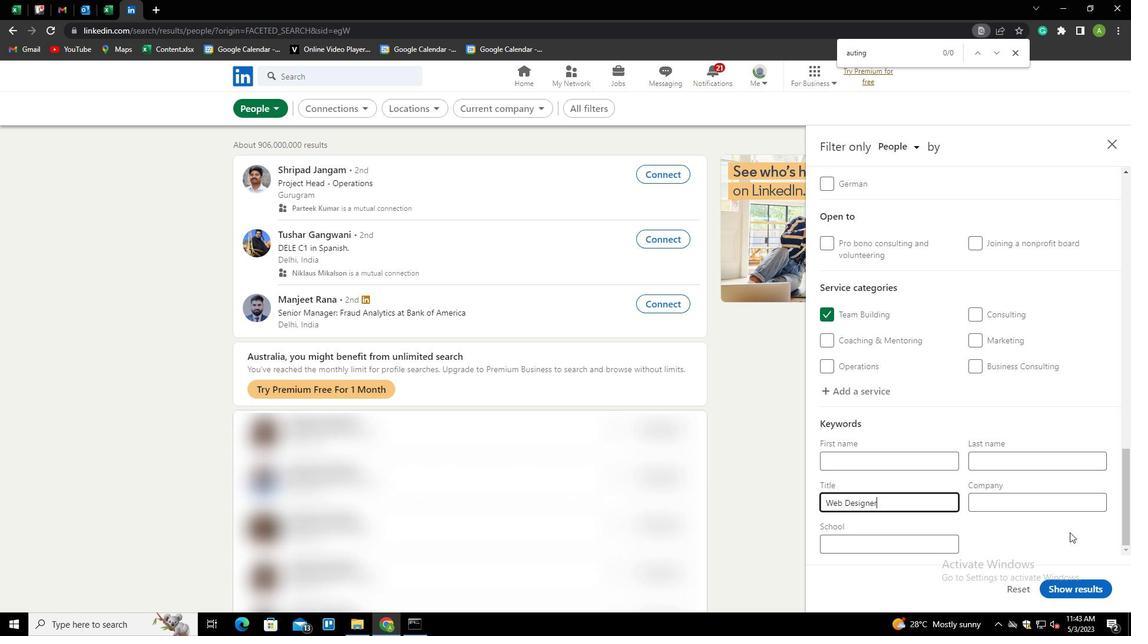 
Action: Mouse moved to (1076, 589)
Screenshot: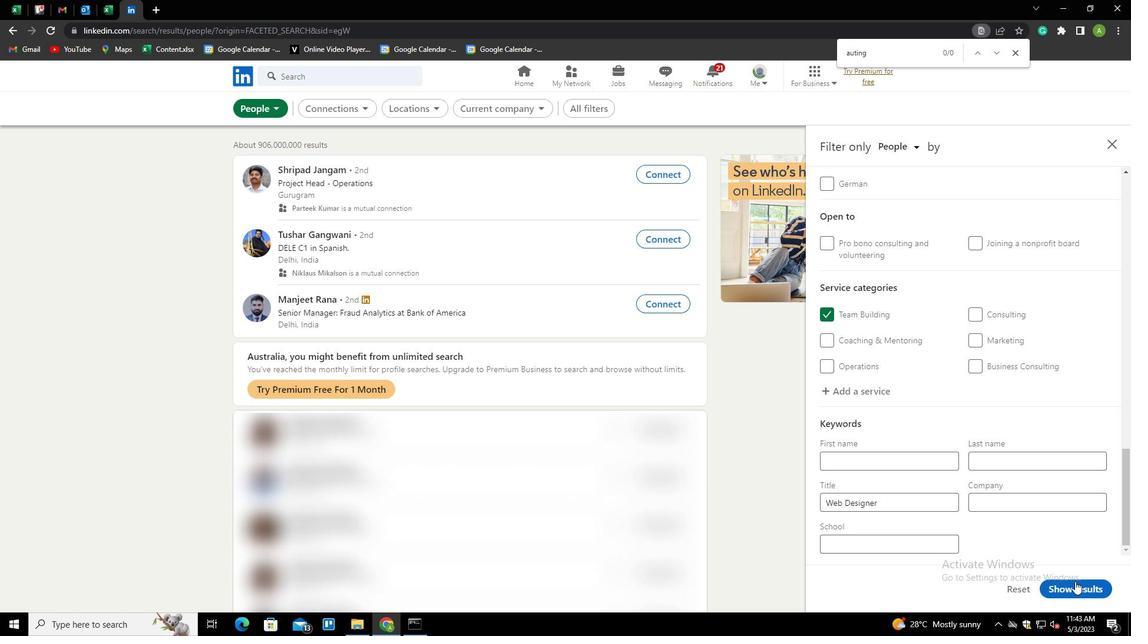 
Action: Mouse pressed left at (1076, 589)
Screenshot: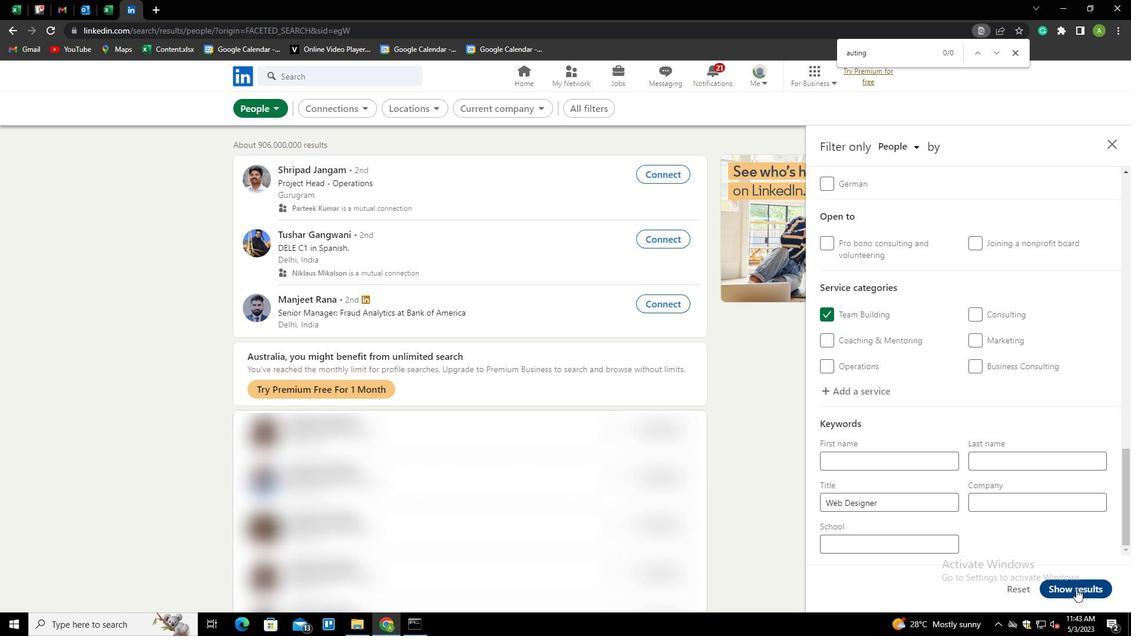 
